 Task: Look for space in Uryupinsk, Russia from 5th September, 2023 to 13th September, 2023 for 6 adults in price range Rs.15000 to Rs.20000. Place can be entire place with 3 bedrooms having 3 beds and 3 bathrooms. Property type can be house, flat, guest house. Booking option can be shelf check-in. Required host language is English.
Action: Mouse moved to (397, 95)
Screenshot: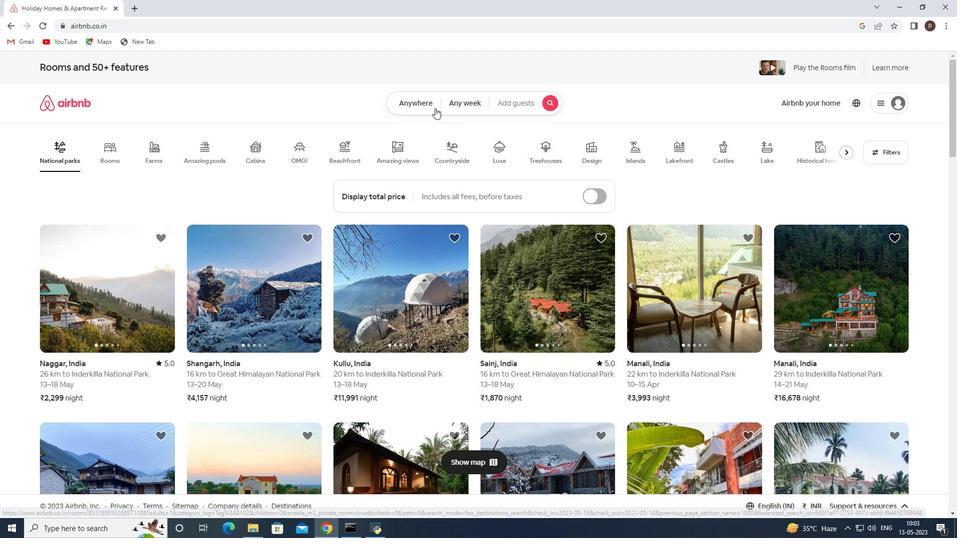 
Action: Mouse pressed left at (397, 95)
Screenshot: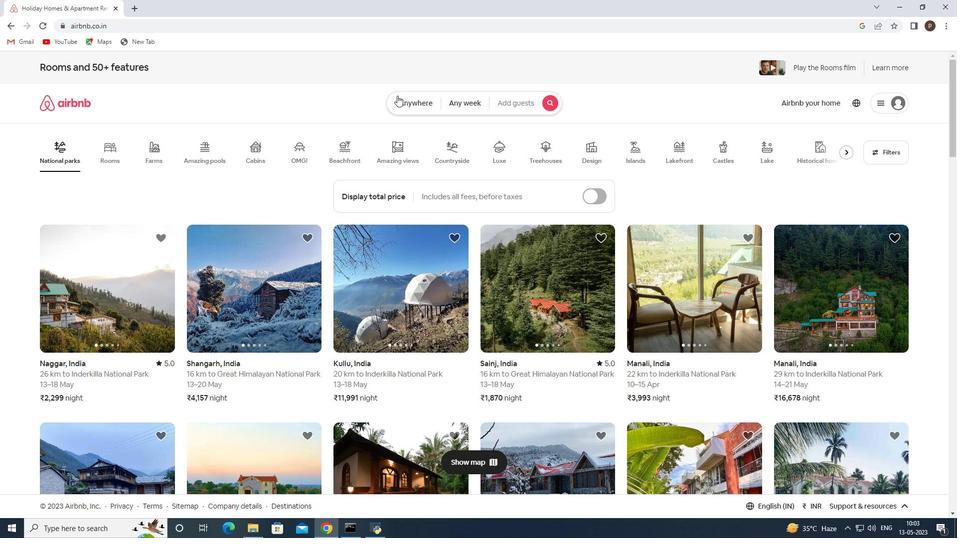 
Action: Mouse moved to (338, 143)
Screenshot: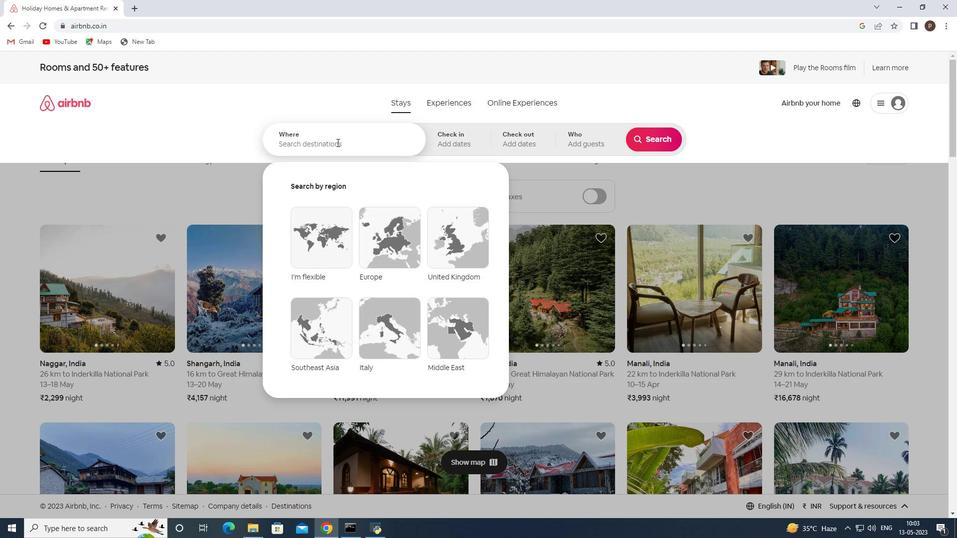 
Action: Mouse pressed left at (338, 143)
Screenshot: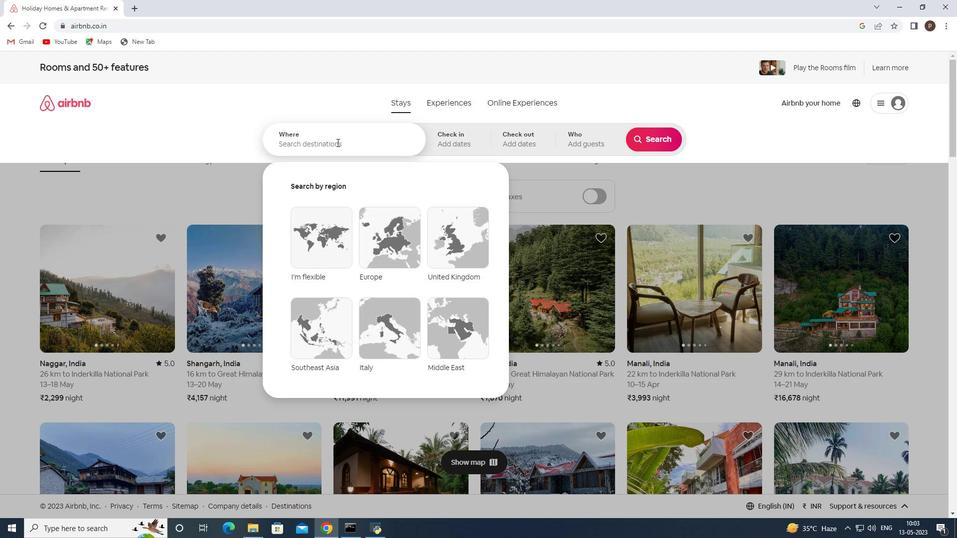 
Action: Mouse moved to (338, 143)
Screenshot: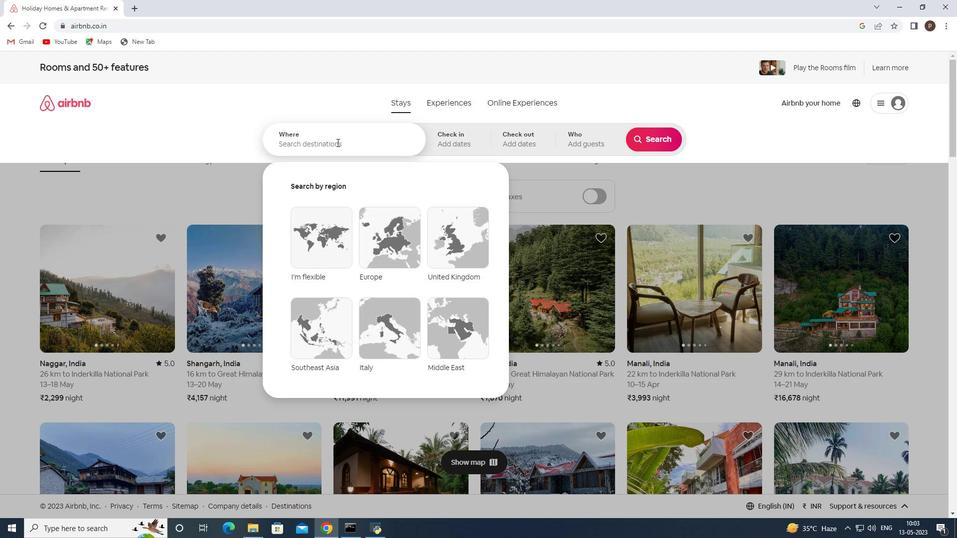 
Action: Key pressed <Key.caps_lock>U<Key.caps_lock>ryupinsk<Key.space><Key.backspace>,<Key.space><Key.caps_lock>R<Key.caps_lock>ussia<Key.enter>
Screenshot: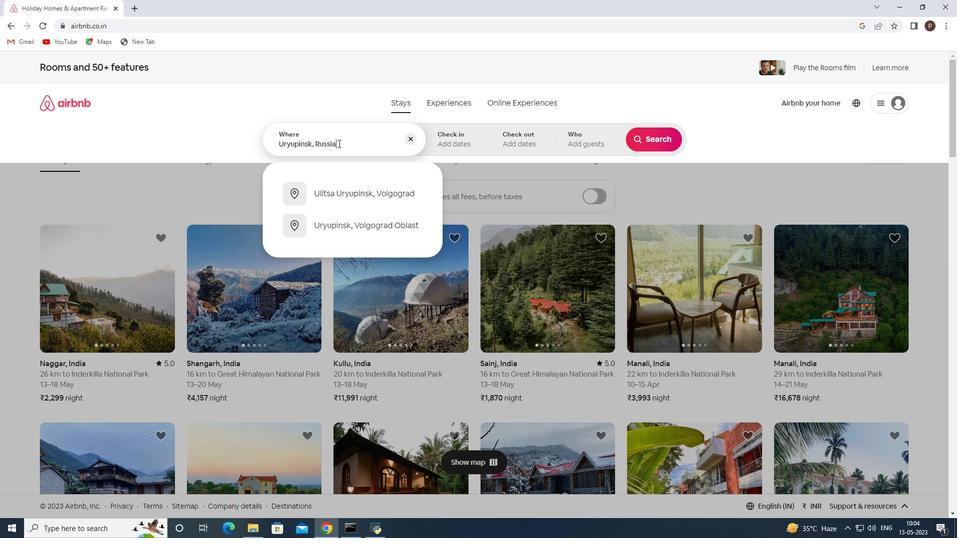 
Action: Mouse moved to (652, 210)
Screenshot: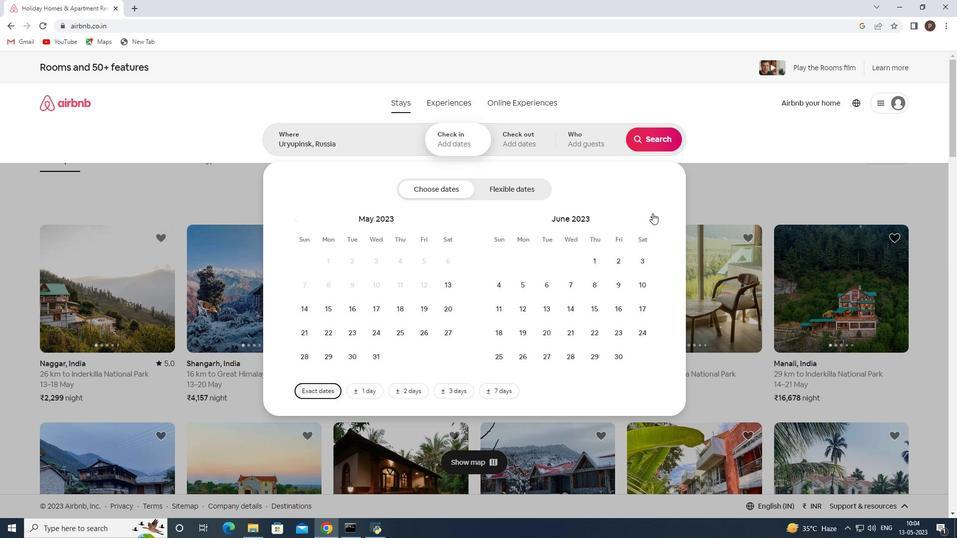 
Action: Mouse pressed left at (652, 210)
Screenshot: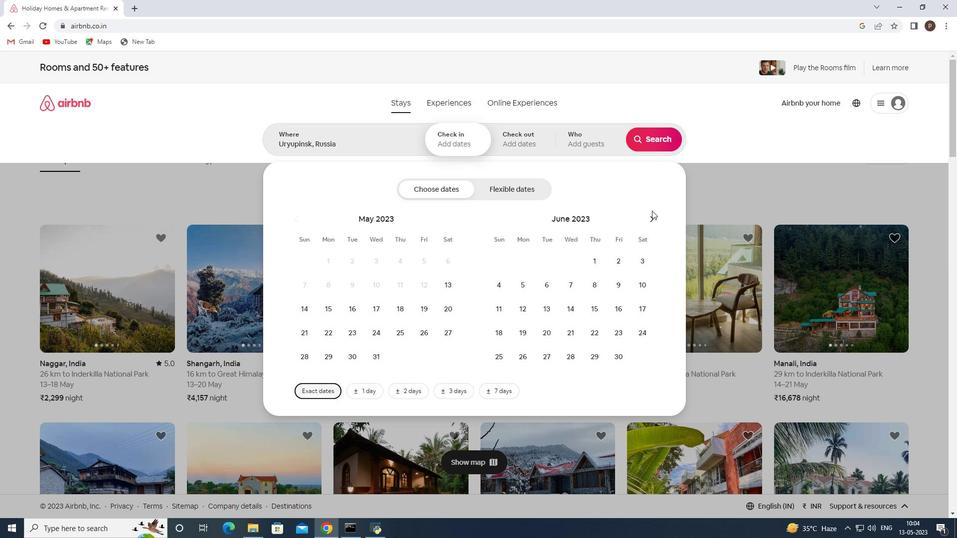 
Action: Mouse moved to (652, 217)
Screenshot: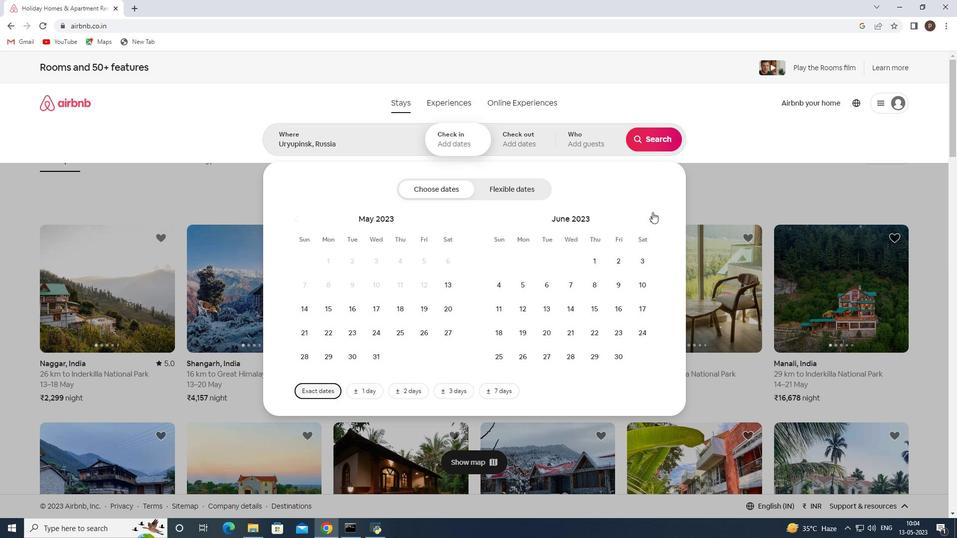
Action: Mouse pressed left at (652, 217)
Screenshot: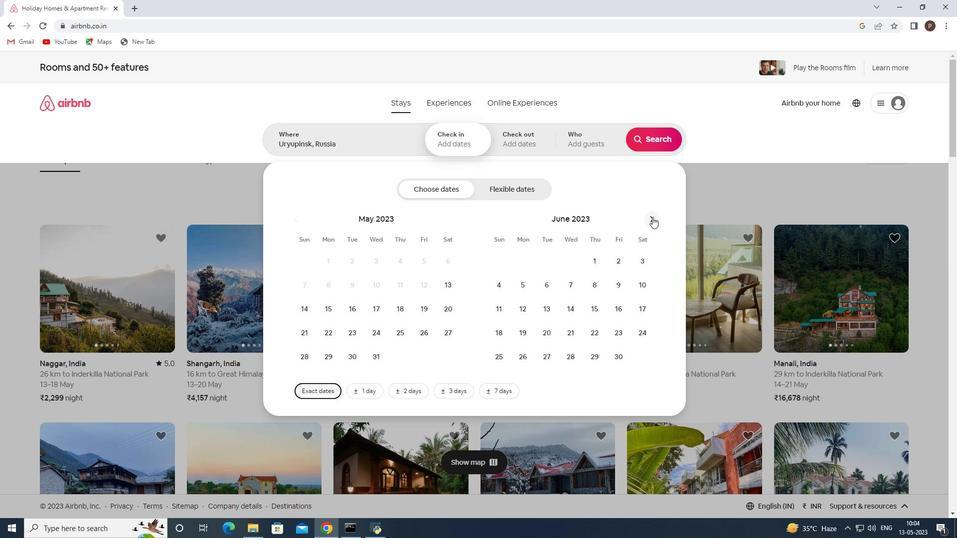 
Action: Mouse pressed left at (652, 217)
Screenshot: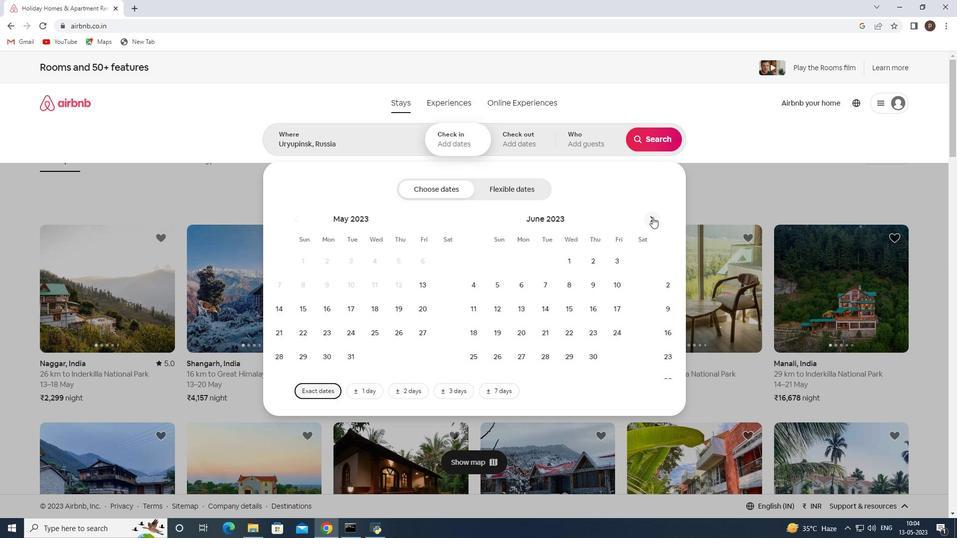 
Action: Mouse pressed left at (652, 217)
Screenshot: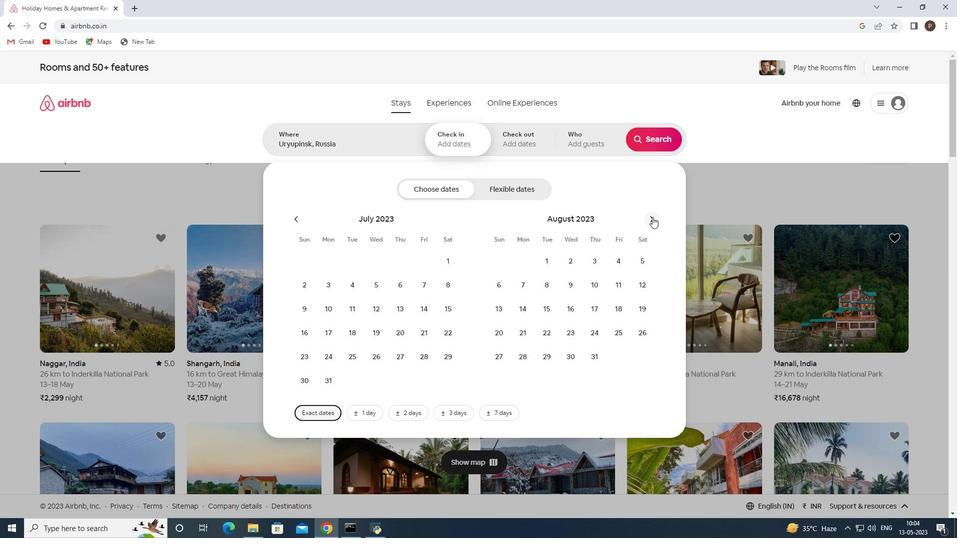 
Action: Mouse moved to (549, 284)
Screenshot: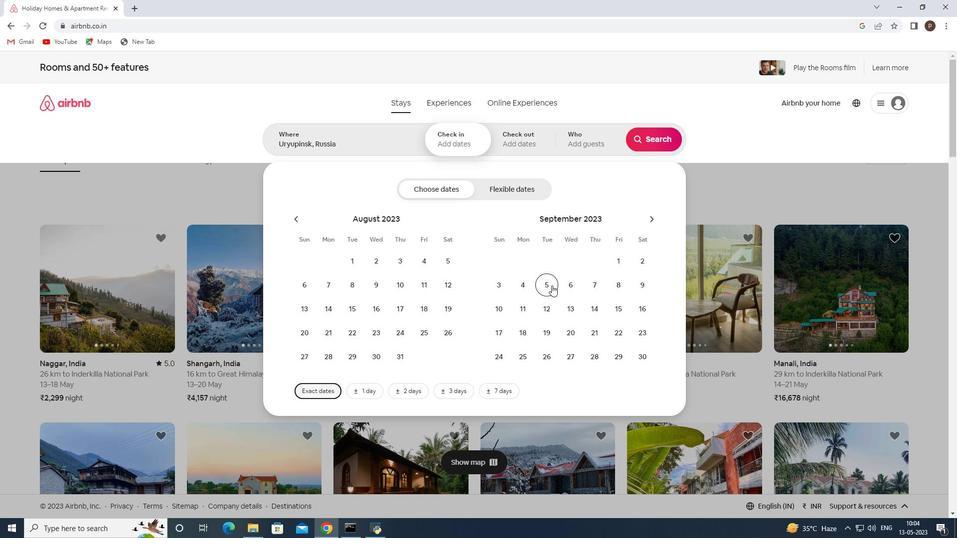 
Action: Mouse pressed left at (549, 284)
Screenshot: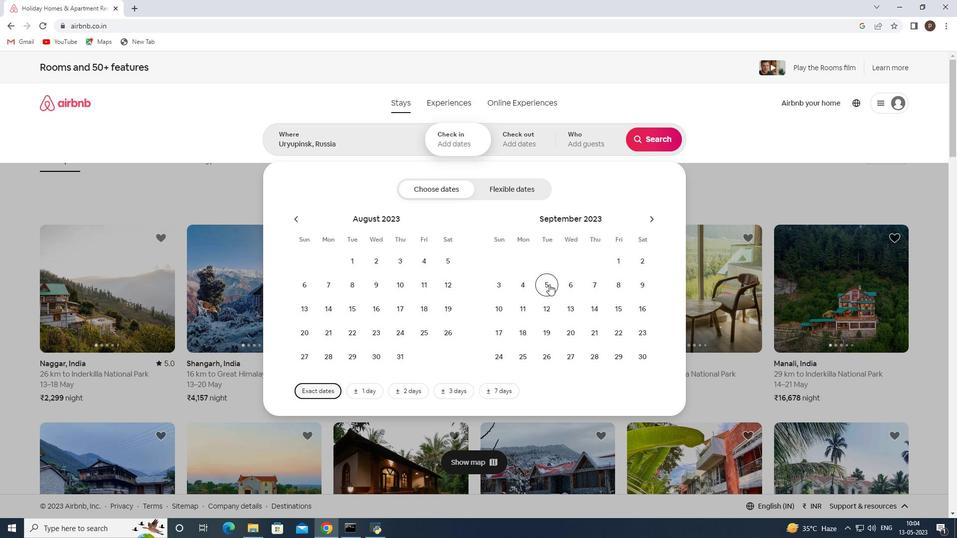 
Action: Mouse moved to (574, 306)
Screenshot: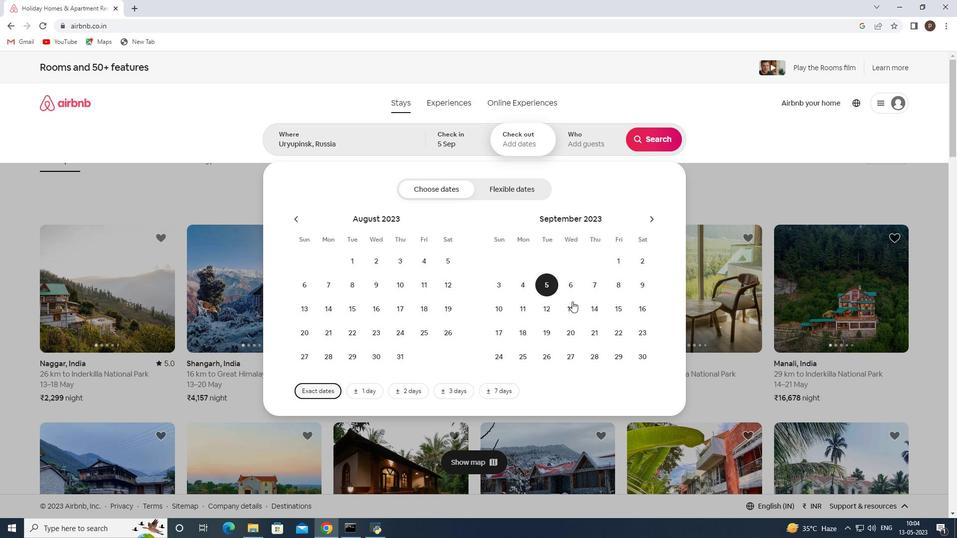 
Action: Mouse pressed left at (574, 306)
Screenshot: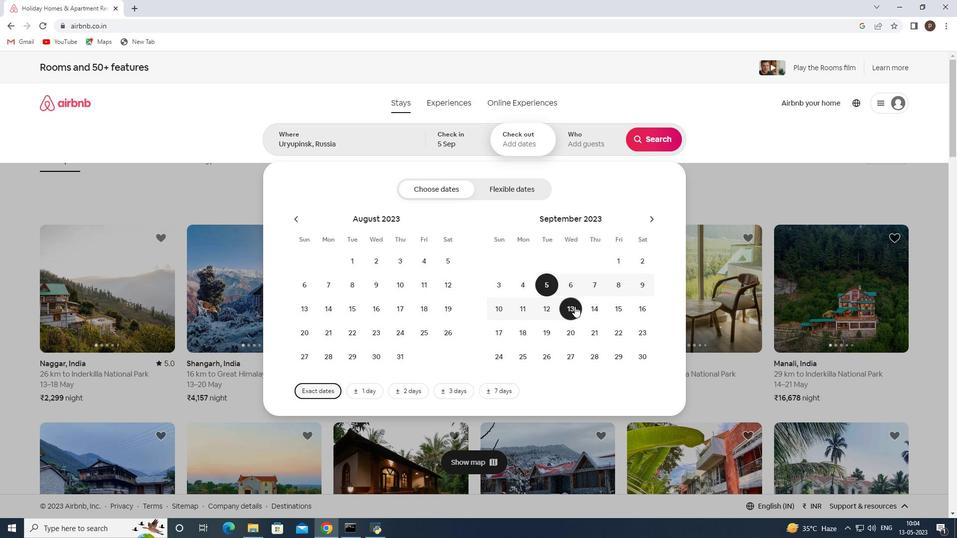 
Action: Mouse moved to (588, 142)
Screenshot: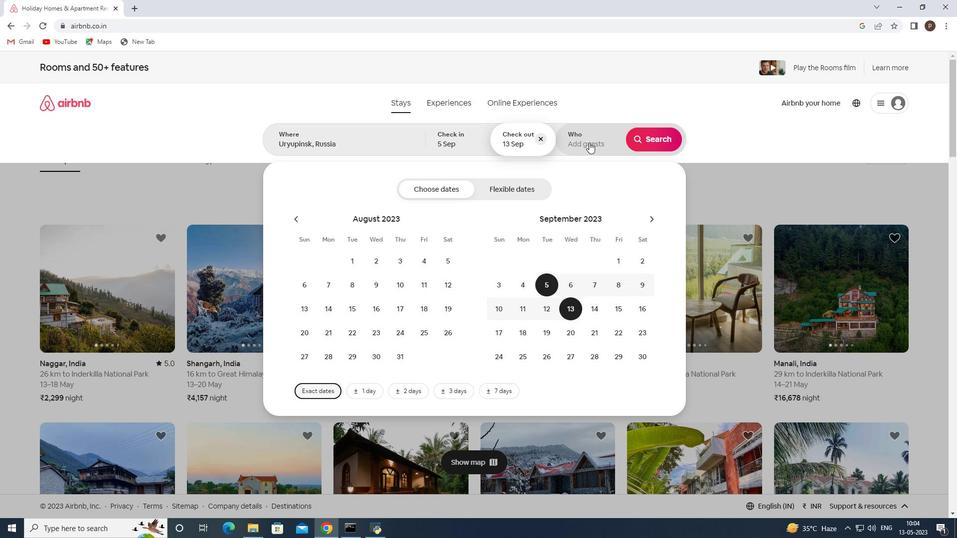 
Action: Mouse pressed left at (588, 142)
Screenshot: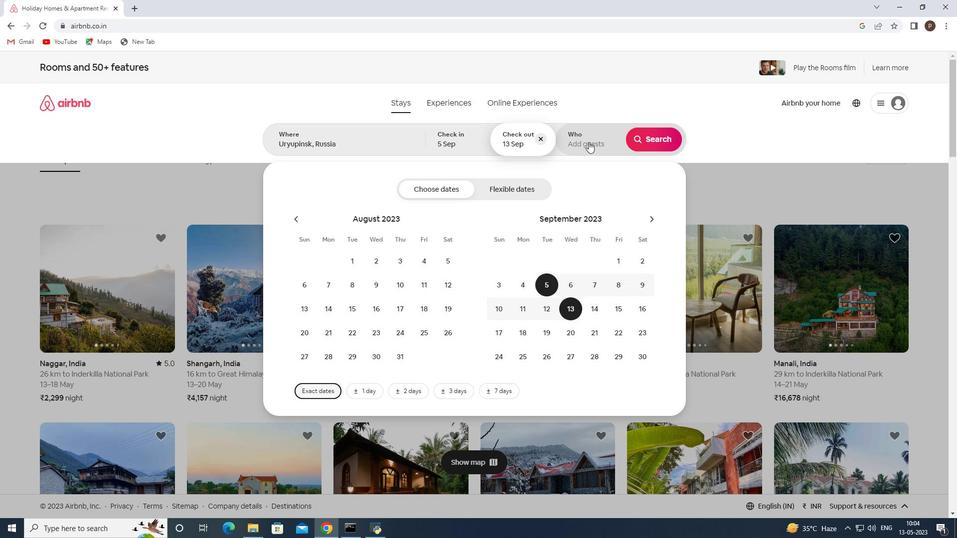 
Action: Mouse moved to (661, 193)
Screenshot: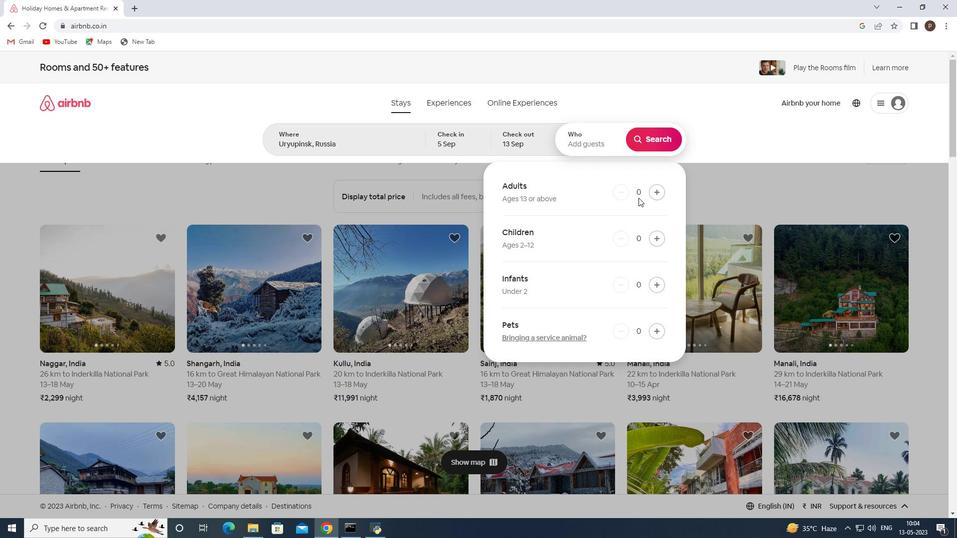 
Action: Mouse pressed left at (661, 193)
Screenshot: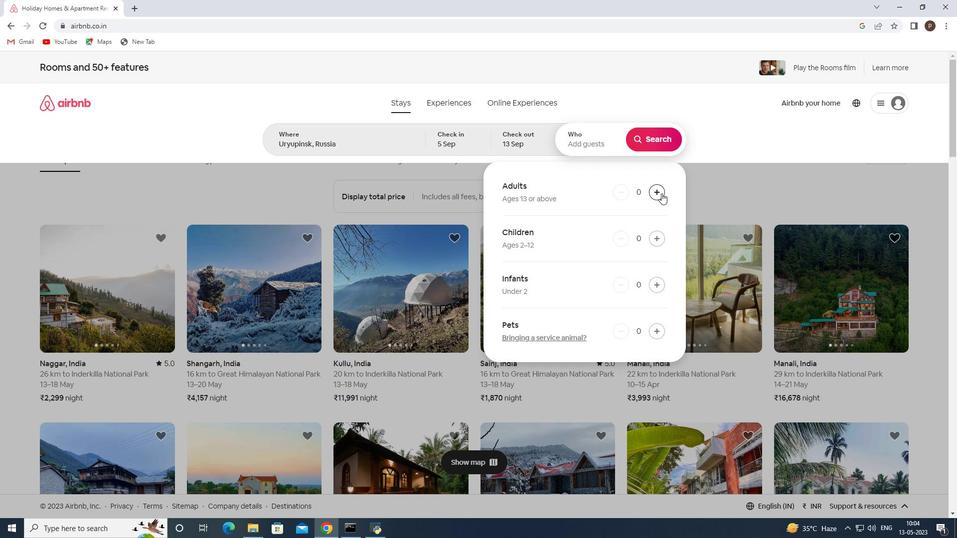 
Action: Mouse pressed left at (661, 193)
Screenshot: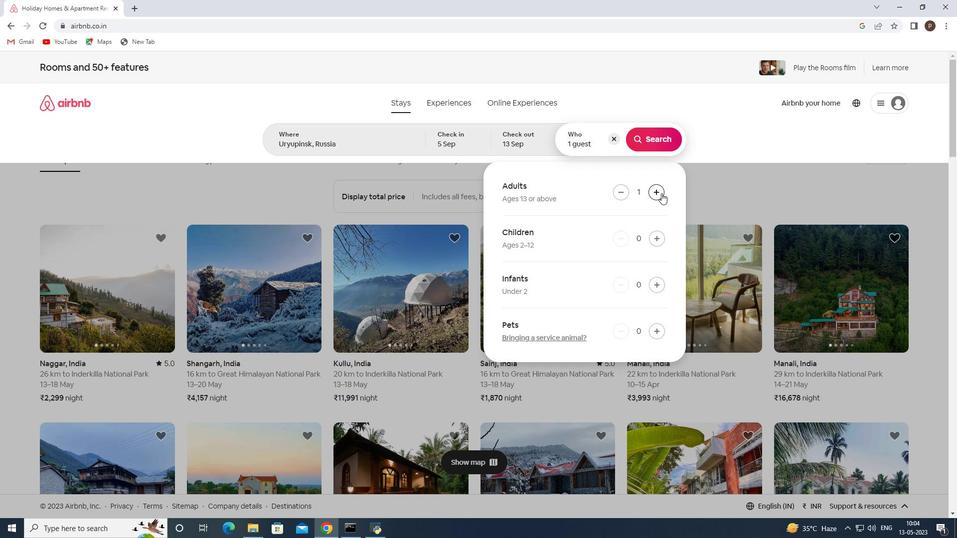 
Action: Mouse pressed left at (661, 193)
Screenshot: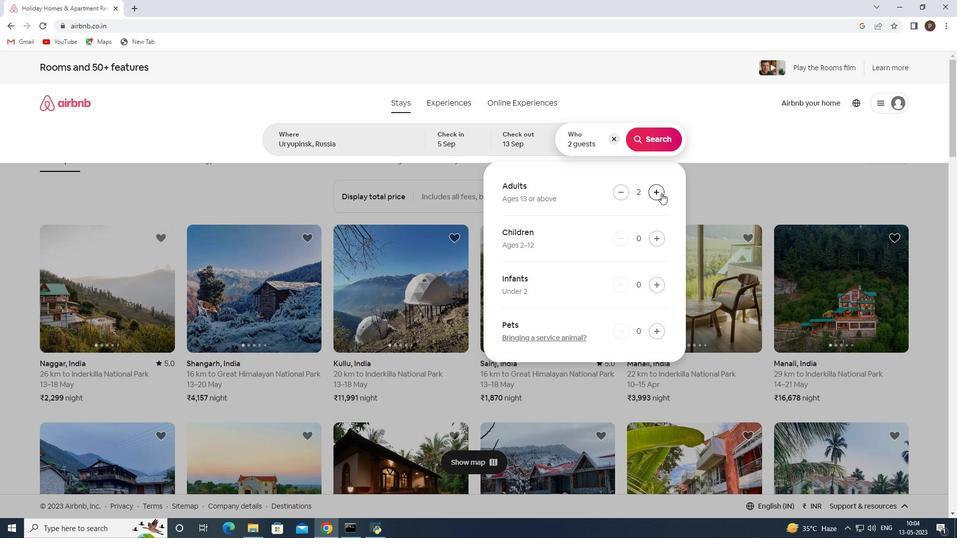 
Action: Mouse pressed left at (661, 193)
Screenshot: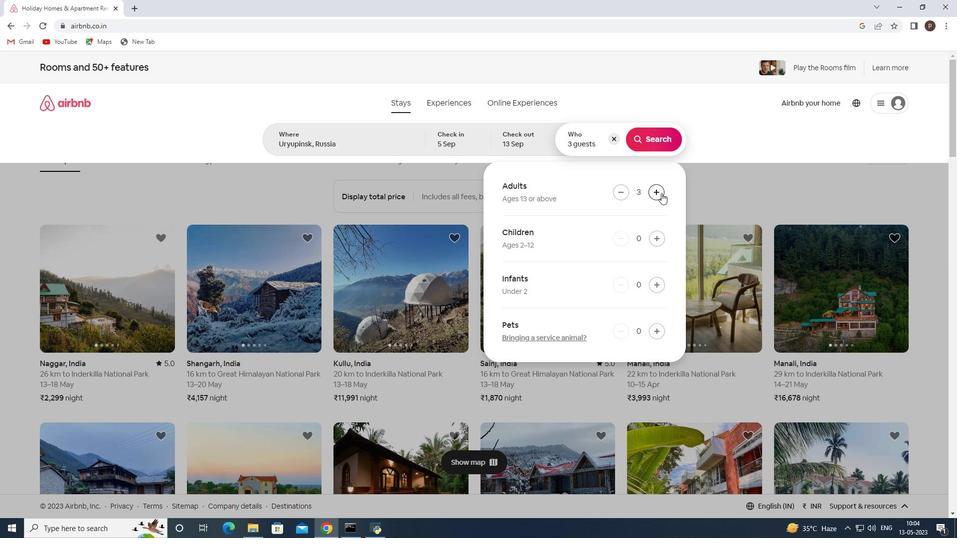
Action: Mouse pressed left at (661, 193)
Screenshot: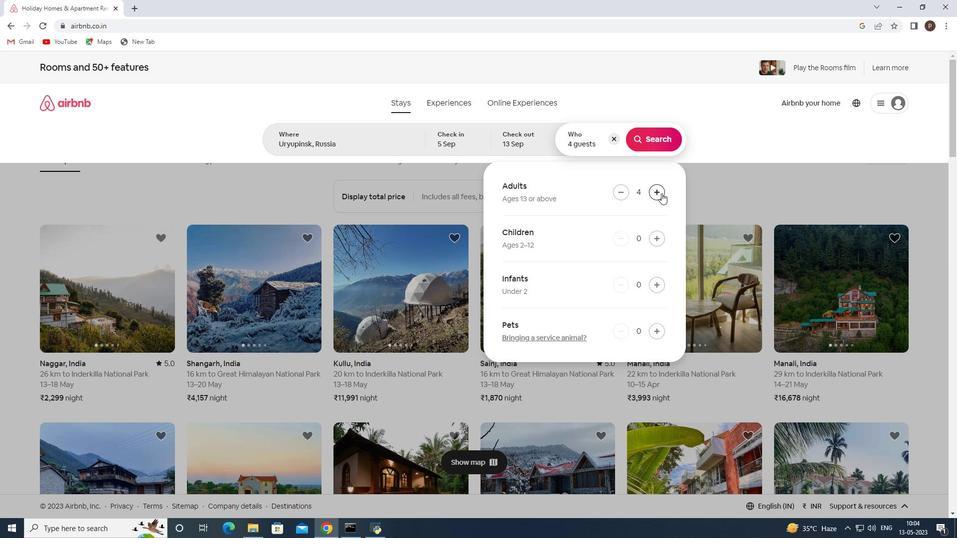 
Action: Mouse pressed left at (661, 193)
Screenshot: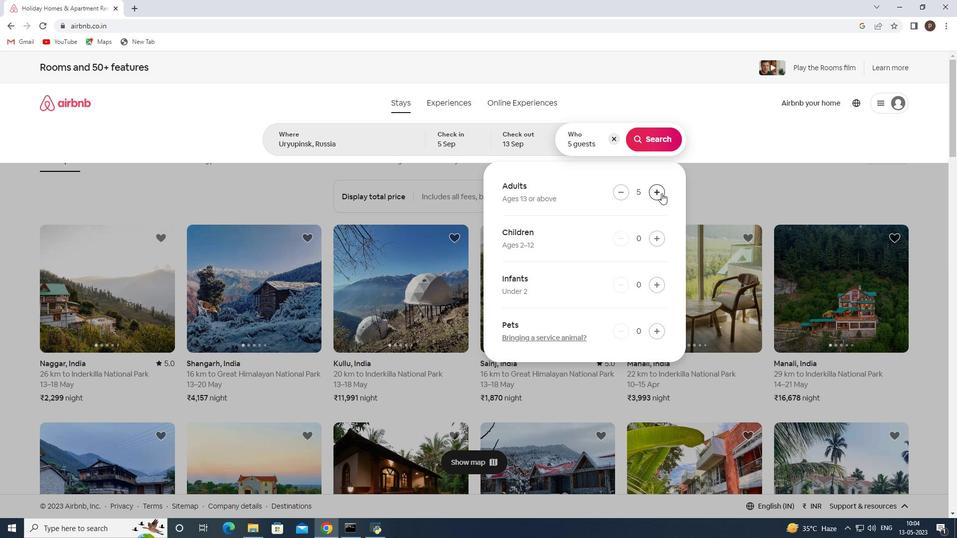 
Action: Mouse moved to (652, 136)
Screenshot: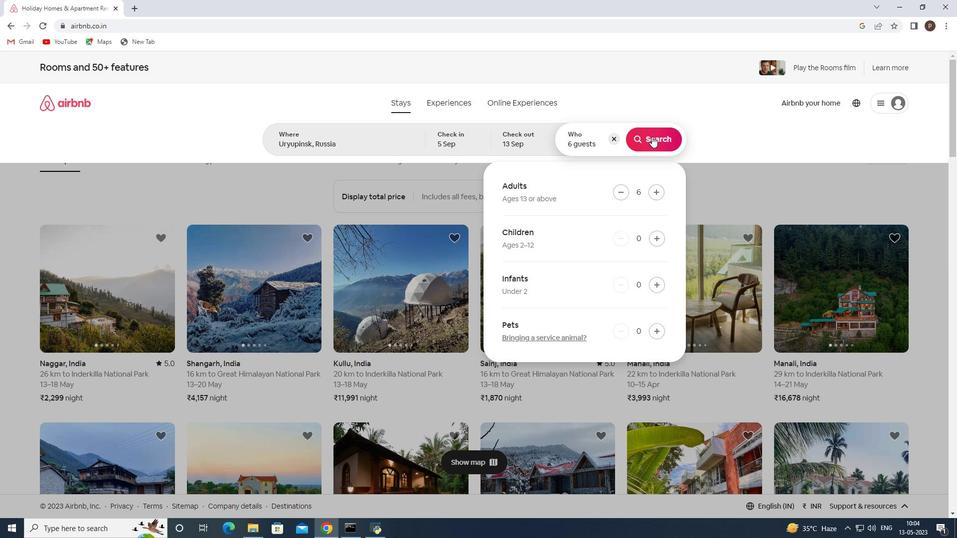 
Action: Mouse pressed left at (652, 136)
Screenshot: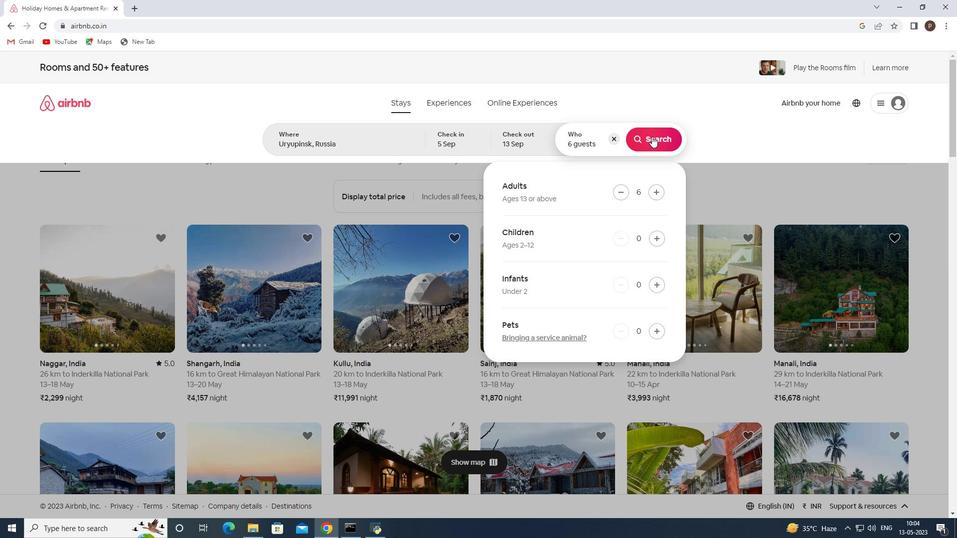 
Action: Mouse moved to (900, 115)
Screenshot: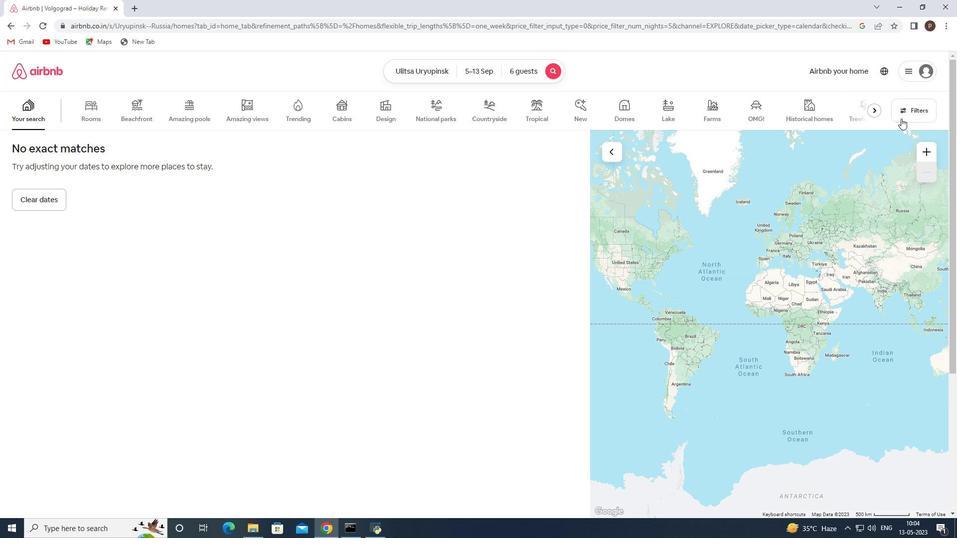 
Action: Mouse pressed left at (900, 115)
Screenshot: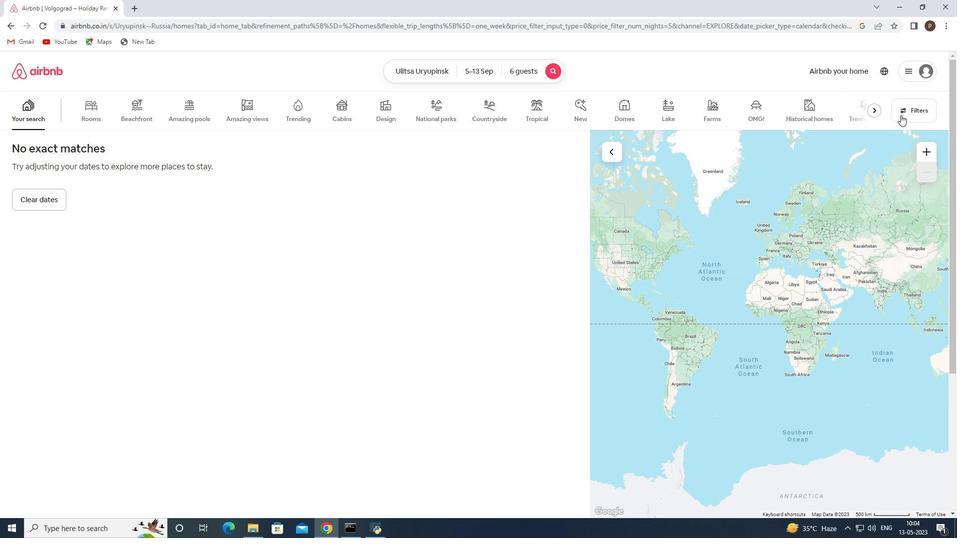
Action: Mouse moved to (335, 355)
Screenshot: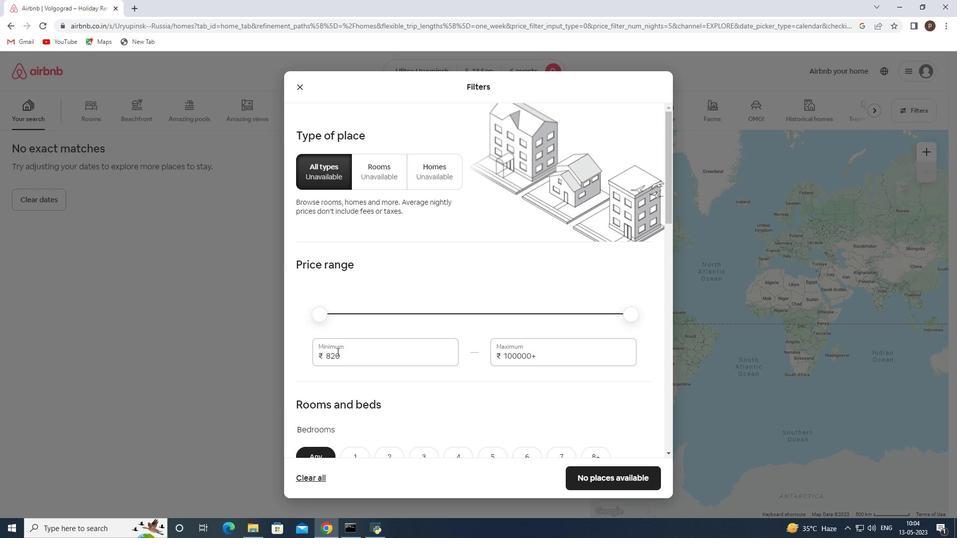 
Action: Mouse pressed left at (335, 355)
Screenshot: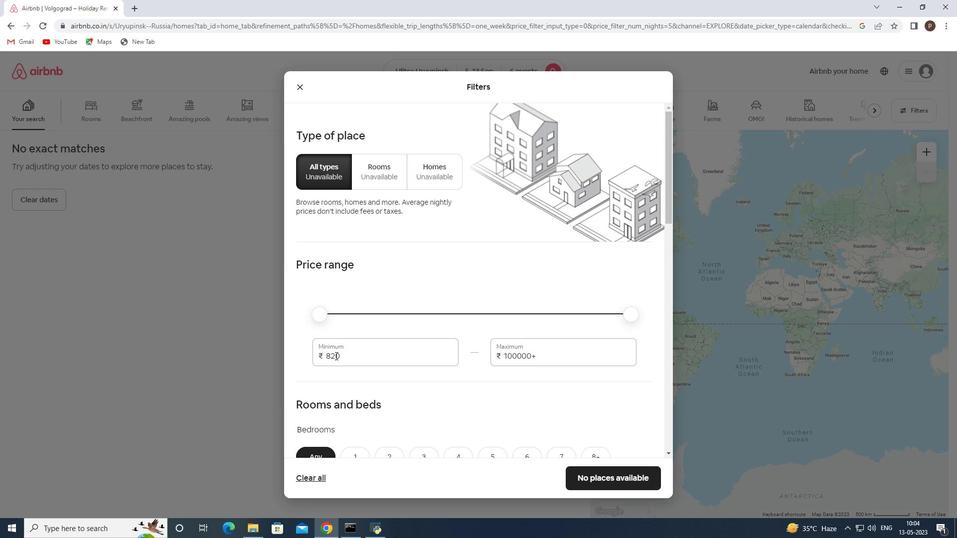 
Action: Mouse pressed left at (335, 355)
Screenshot: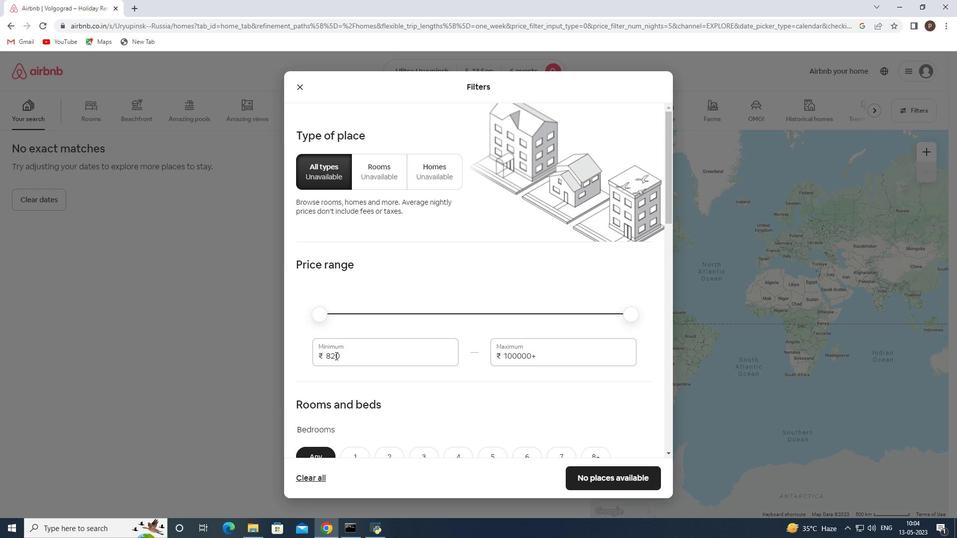 
Action: Key pressed 15000<Key.tab>20000
Screenshot: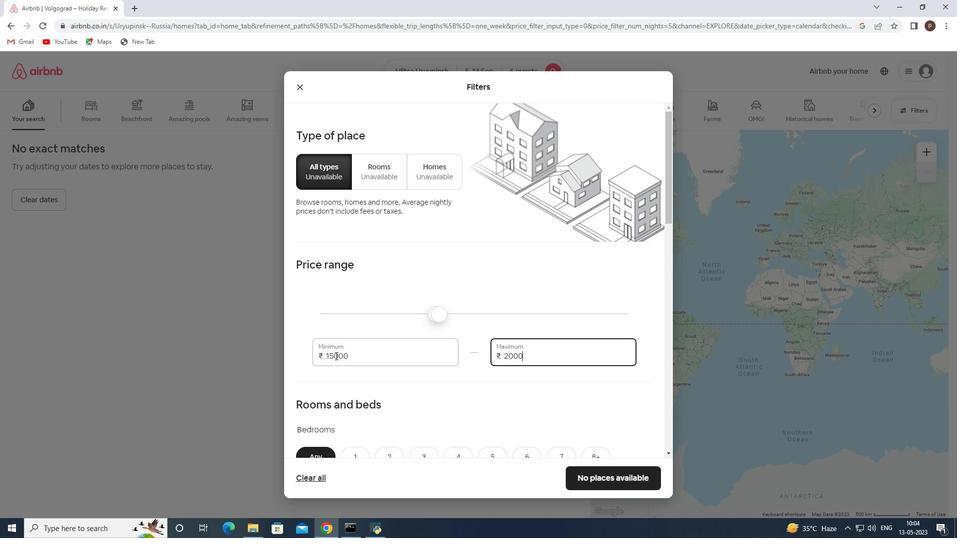 
Action: Mouse moved to (343, 389)
Screenshot: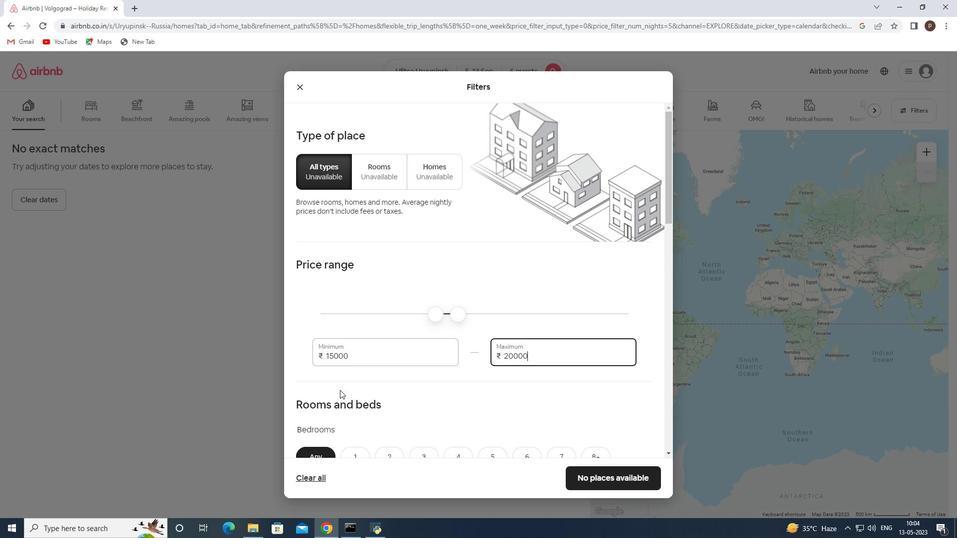 
Action: Mouse scrolled (343, 389) with delta (0, 0)
Screenshot: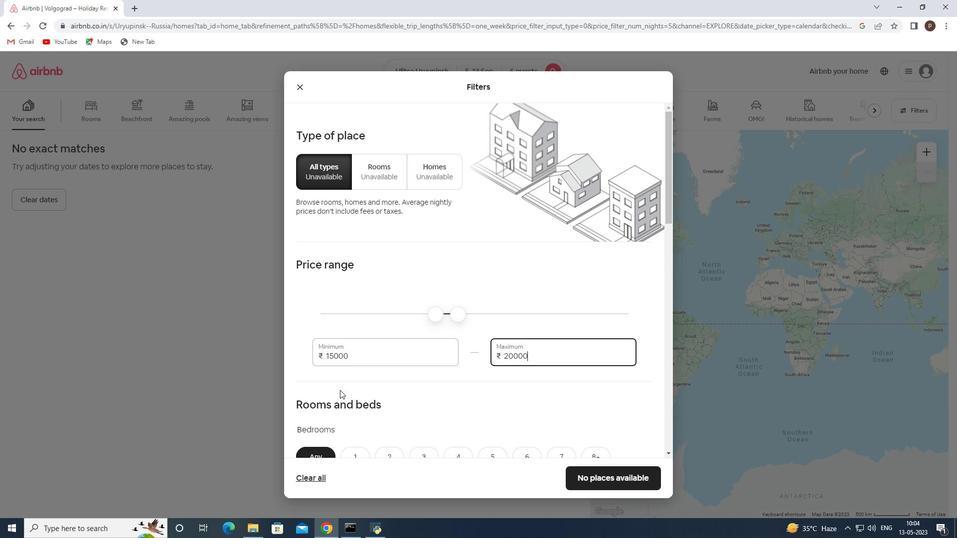
Action: Mouse scrolled (343, 389) with delta (0, 0)
Screenshot: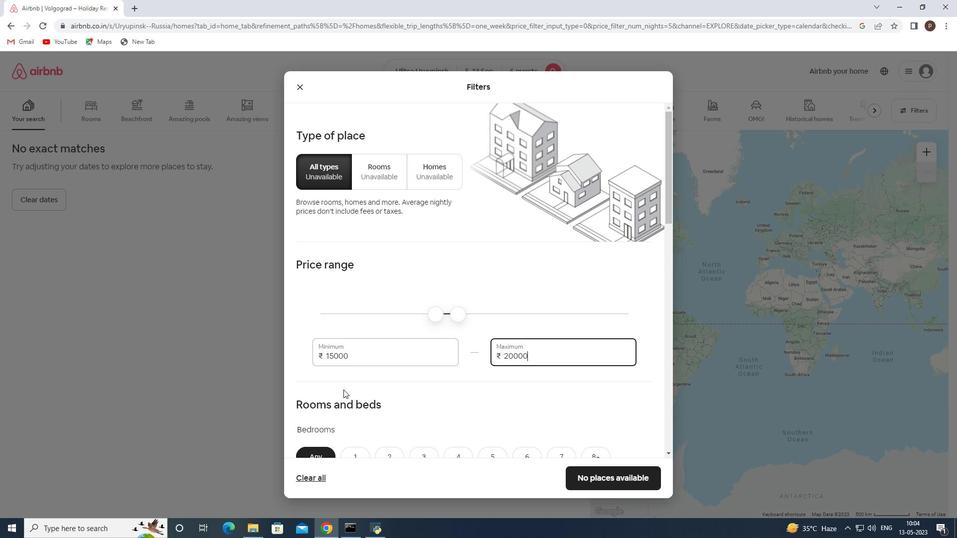
Action: Mouse moved to (369, 377)
Screenshot: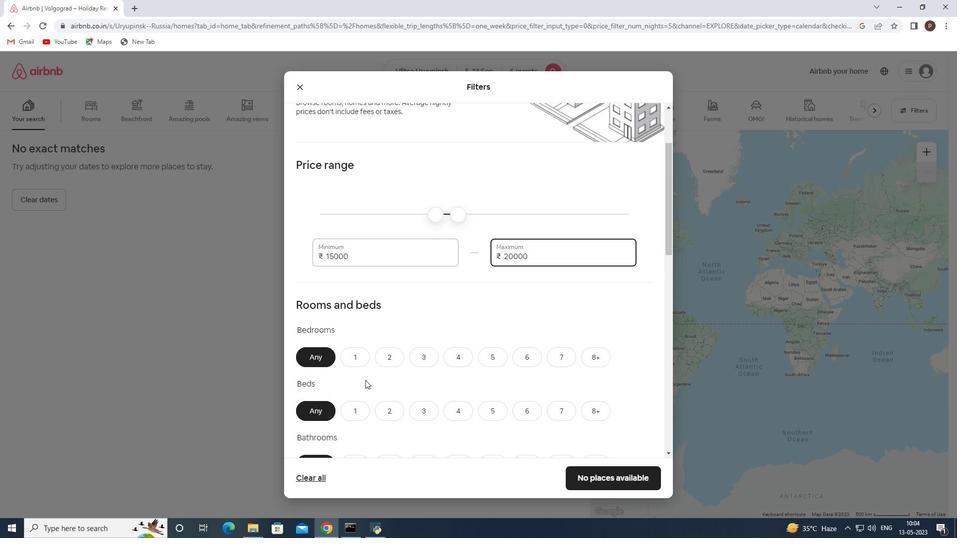 
Action: Mouse scrolled (369, 377) with delta (0, 0)
Screenshot: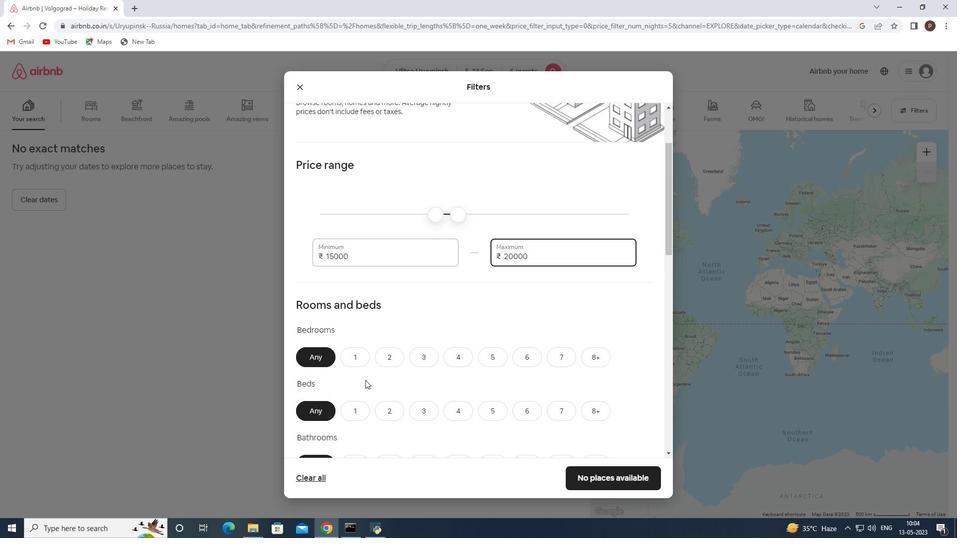 
Action: Mouse moved to (431, 300)
Screenshot: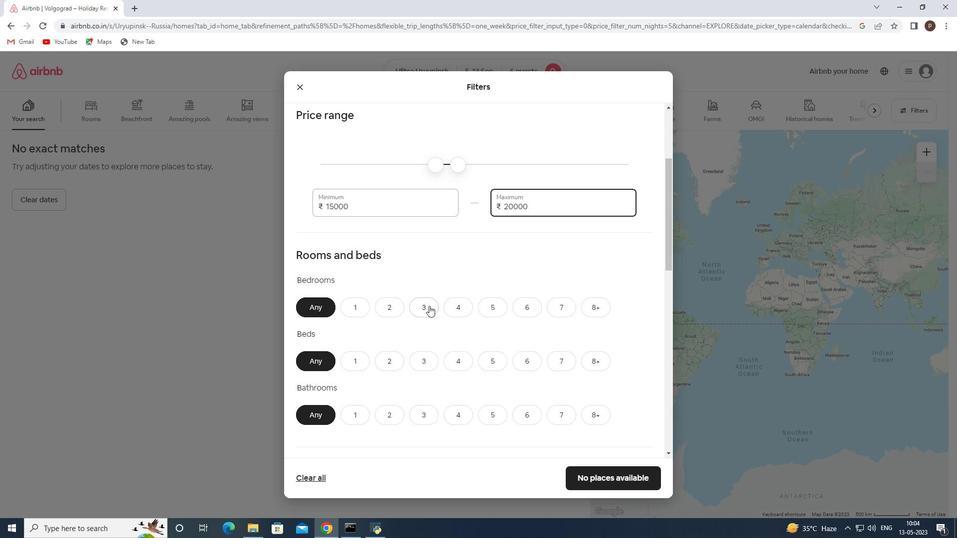 
Action: Mouse pressed left at (431, 300)
Screenshot: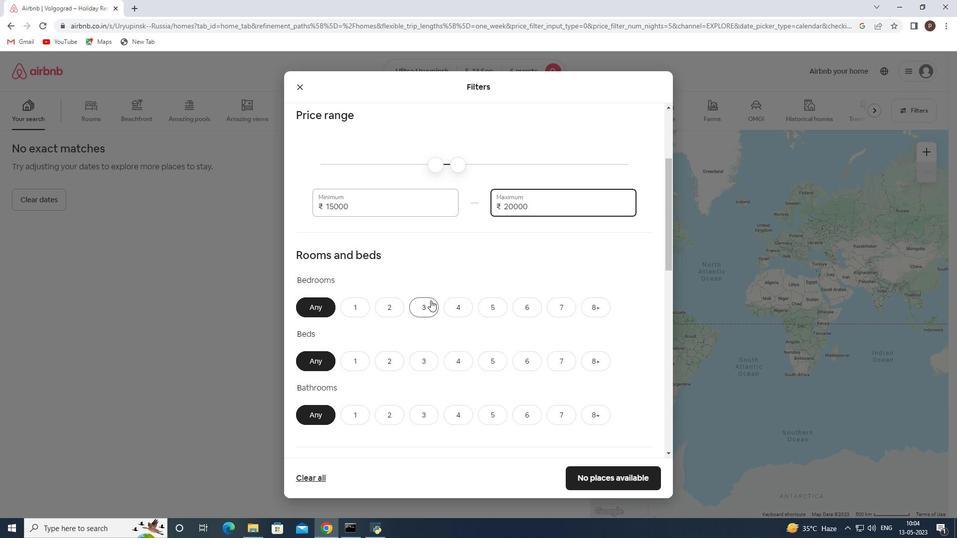 
Action: Mouse moved to (423, 355)
Screenshot: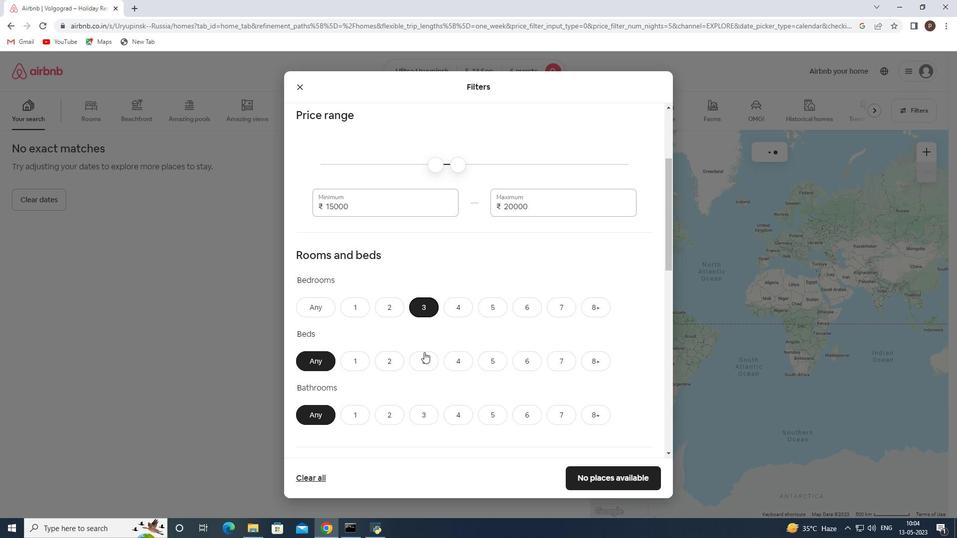 
Action: Mouse pressed left at (423, 355)
Screenshot: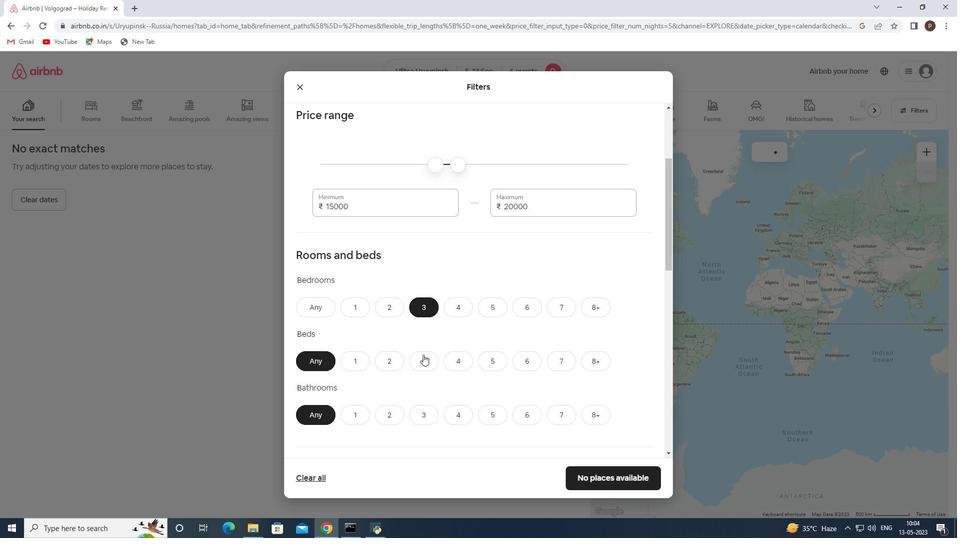
Action: Mouse moved to (422, 410)
Screenshot: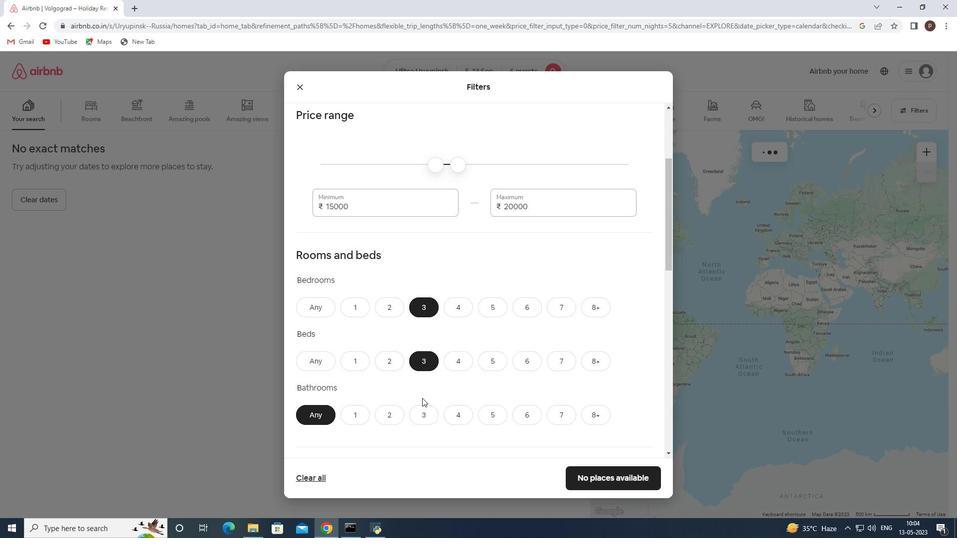 
Action: Mouse pressed left at (422, 410)
Screenshot: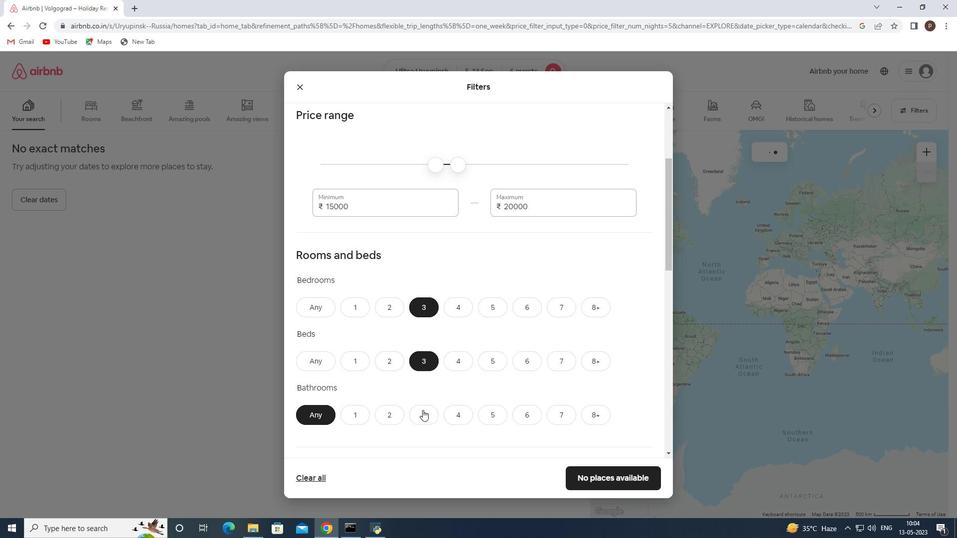 
Action: Mouse scrolled (422, 409) with delta (0, 0)
Screenshot: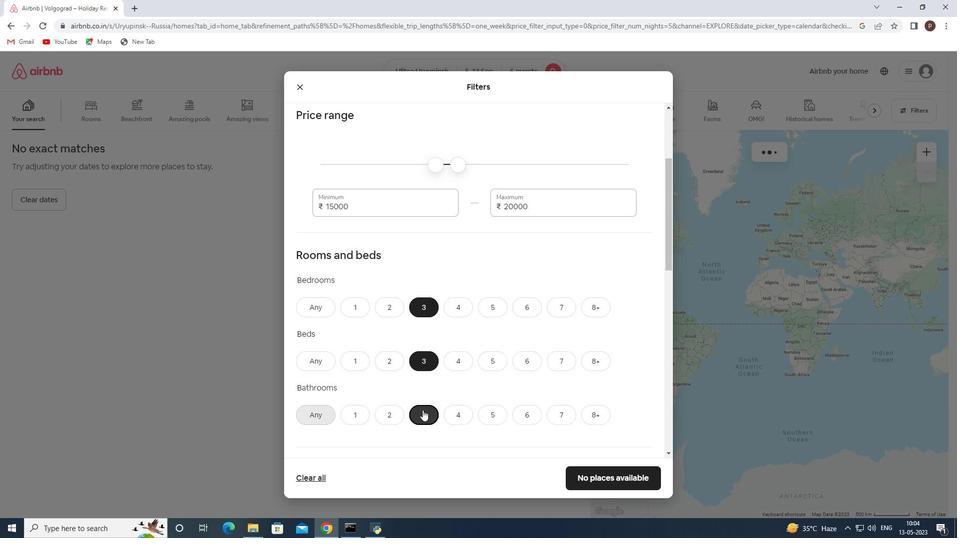 
Action: Mouse scrolled (422, 409) with delta (0, 0)
Screenshot: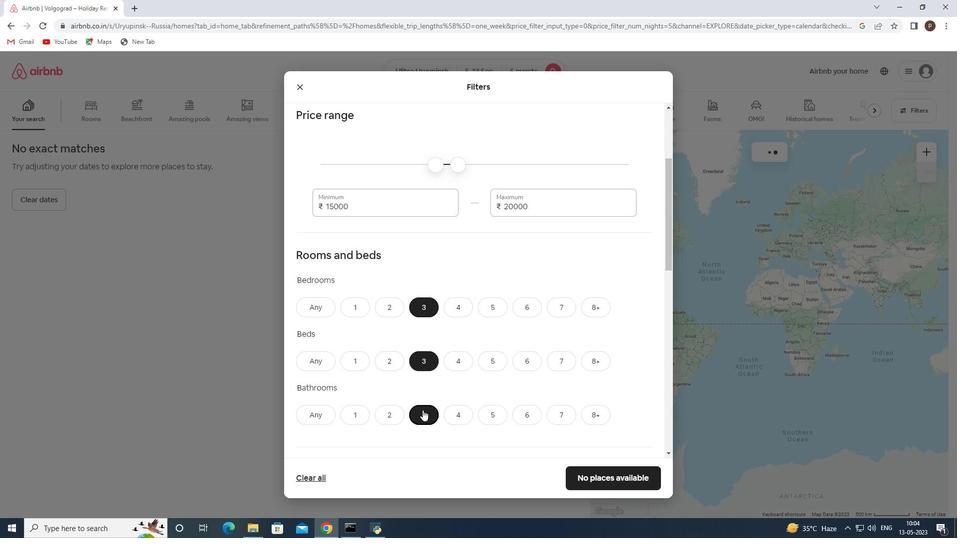 
Action: Mouse moved to (421, 374)
Screenshot: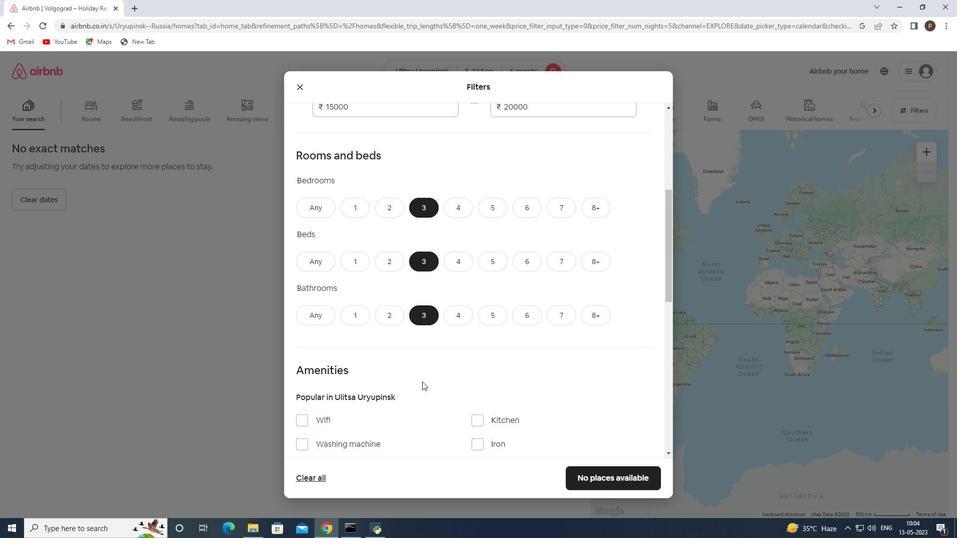 
Action: Mouse scrolled (421, 374) with delta (0, 0)
Screenshot: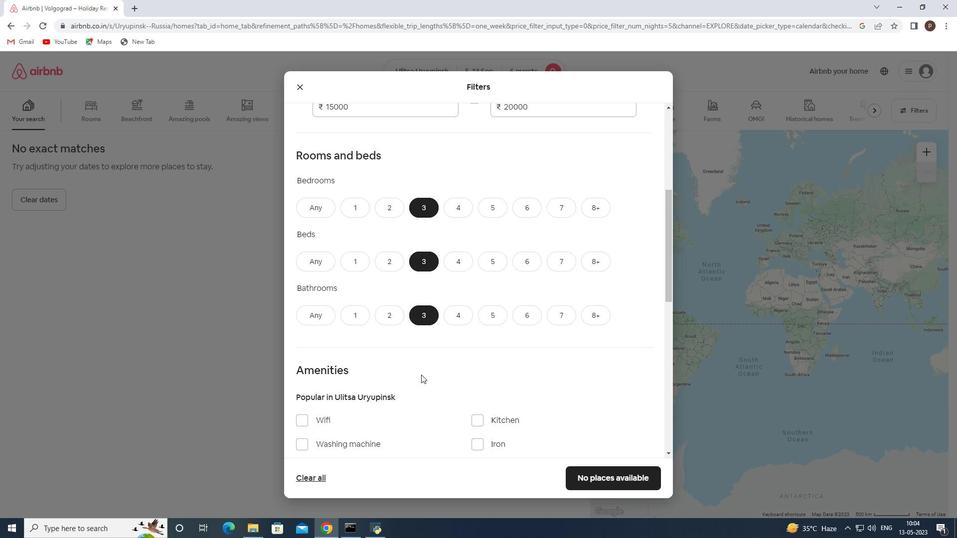 
Action: Mouse scrolled (421, 374) with delta (0, 0)
Screenshot: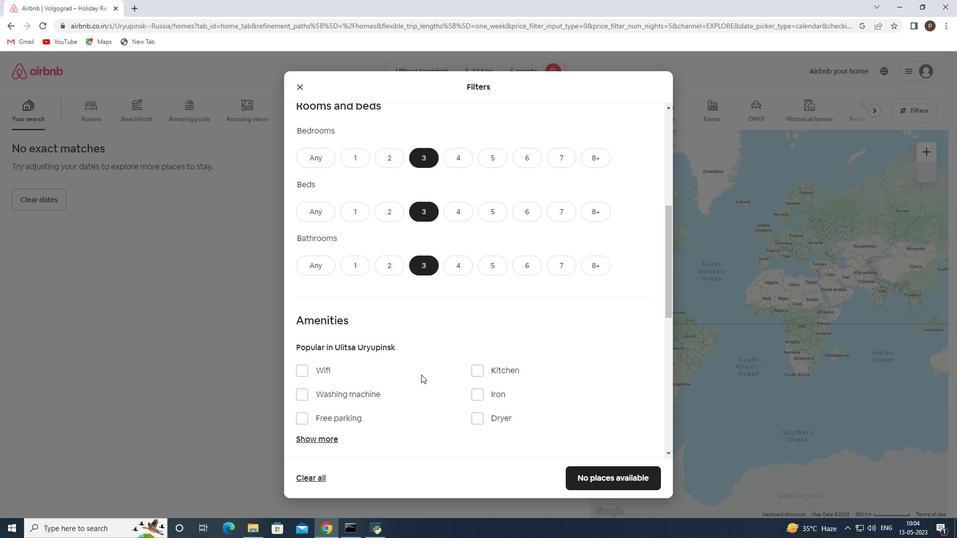 
Action: Mouse scrolled (421, 374) with delta (0, 0)
Screenshot: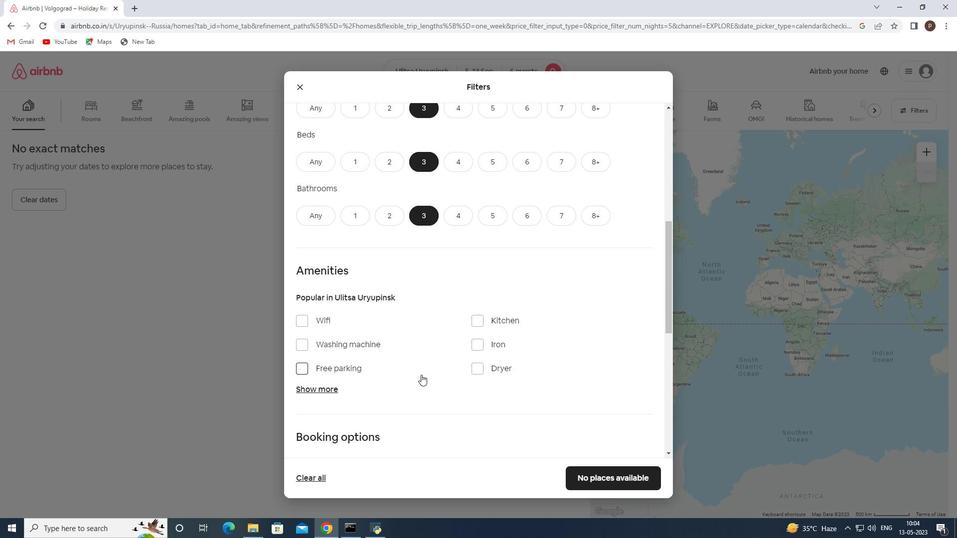 
Action: Mouse scrolled (421, 374) with delta (0, 0)
Screenshot: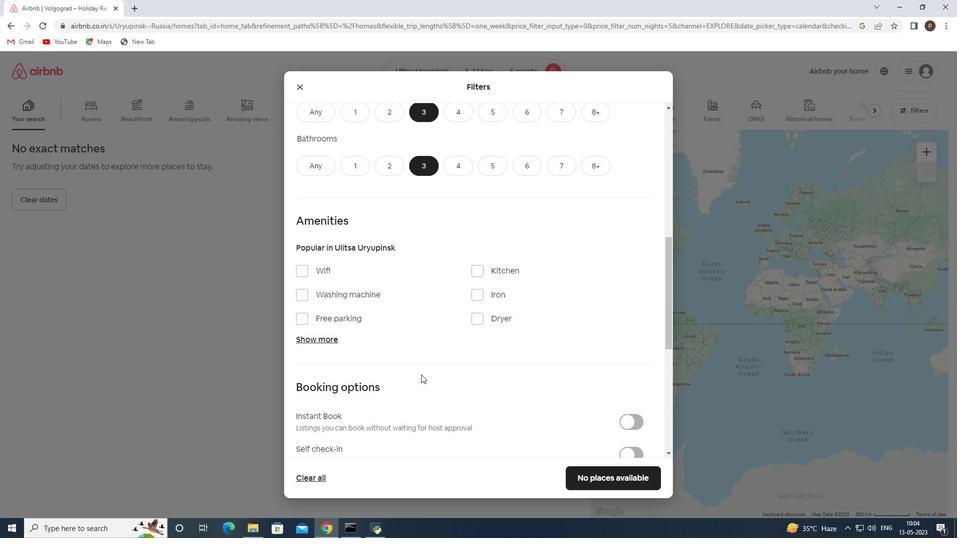 
Action: Mouse moved to (431, 367)
Screenshot: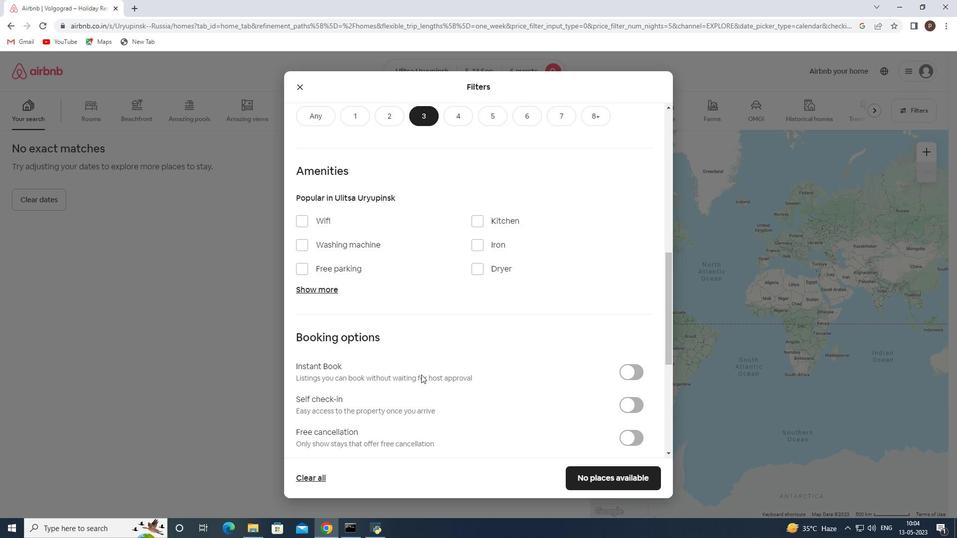
Action: Mouse scrolled (431, 367) with delta (0, 0)
Screenshot: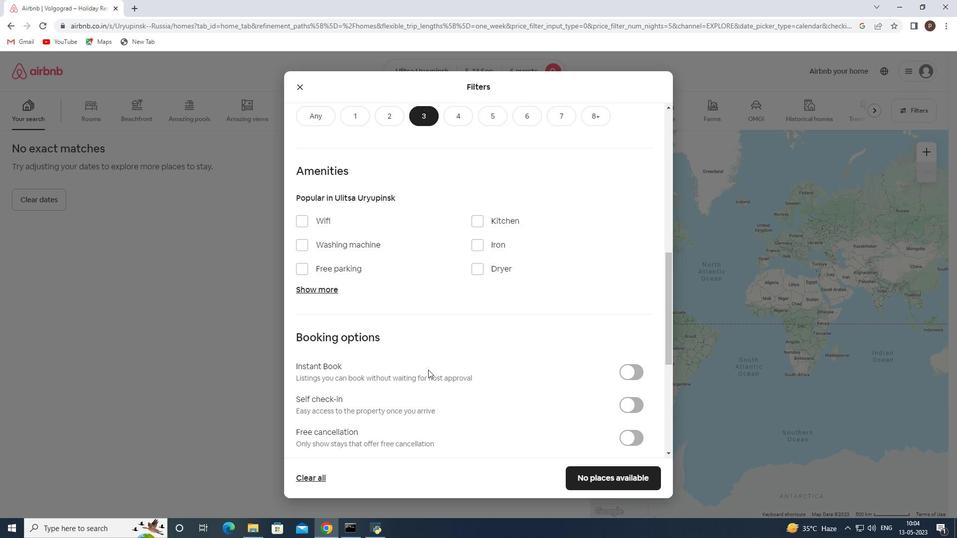 
Action: Mouse scrolled (431, 367) with delta (0, 0)
Screenshot: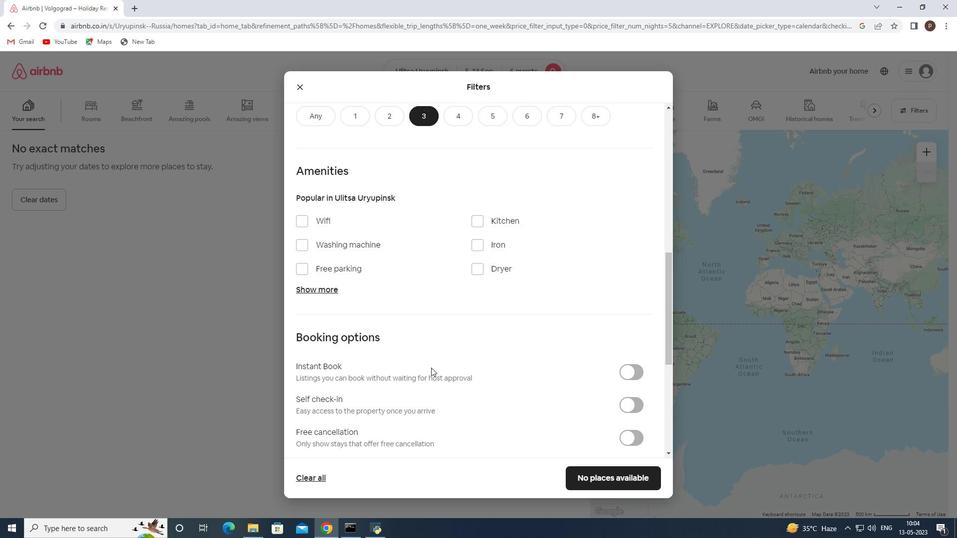 
Action: Mouse moved to (634, 304)
Screenshot: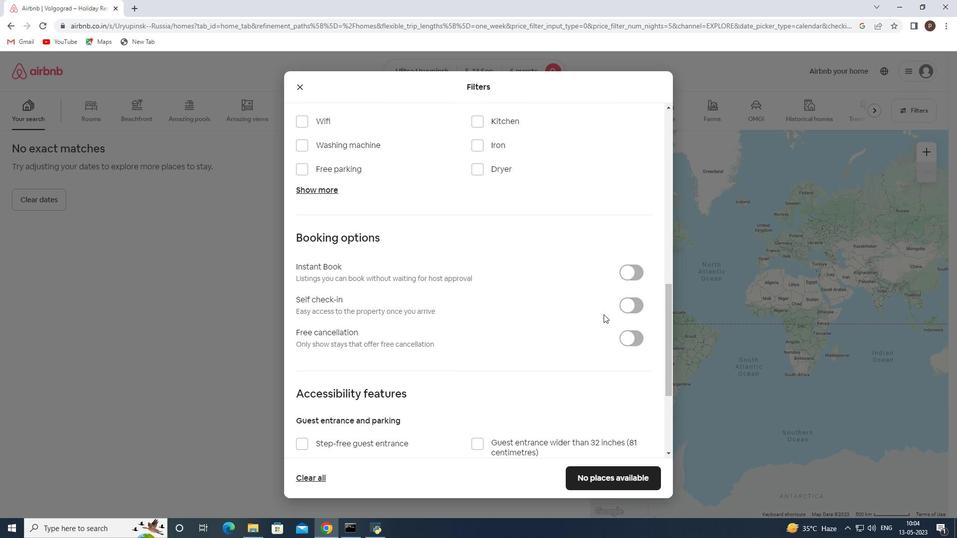 
Action: Mouse pressed left at (634, 304)
Screenshot: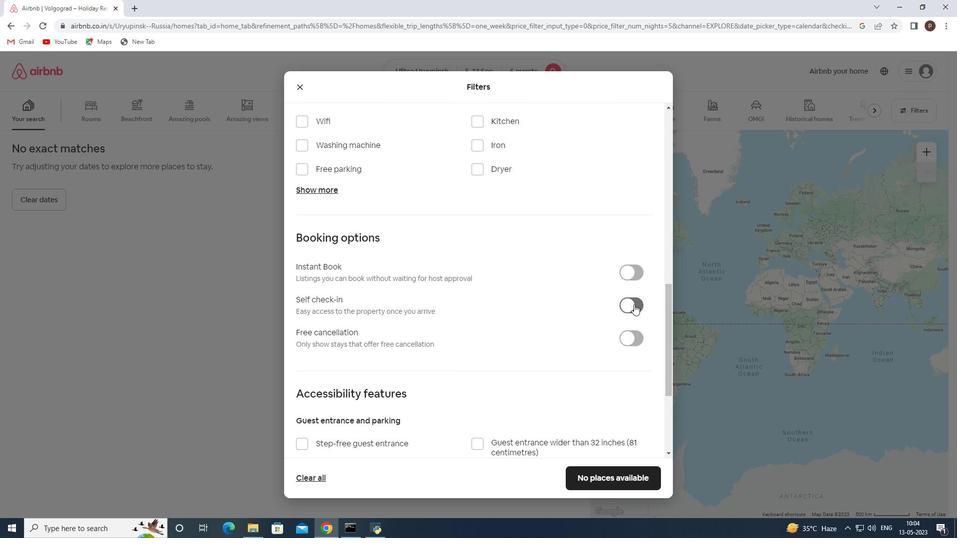 
Action: Mouse moved to (518, 323)
Screenshot: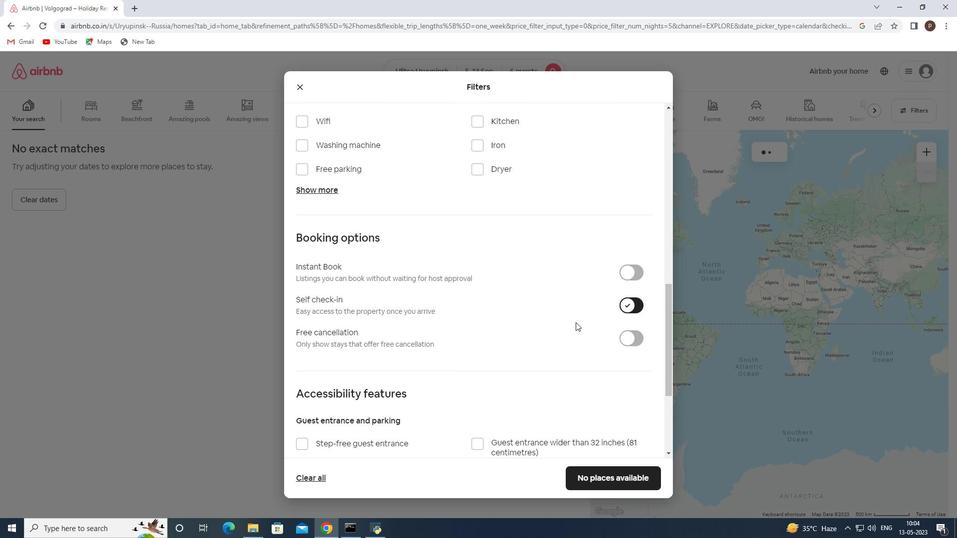 
Action: Mouse scrolled (518, 323) with delta (0, 0)
Screenshot: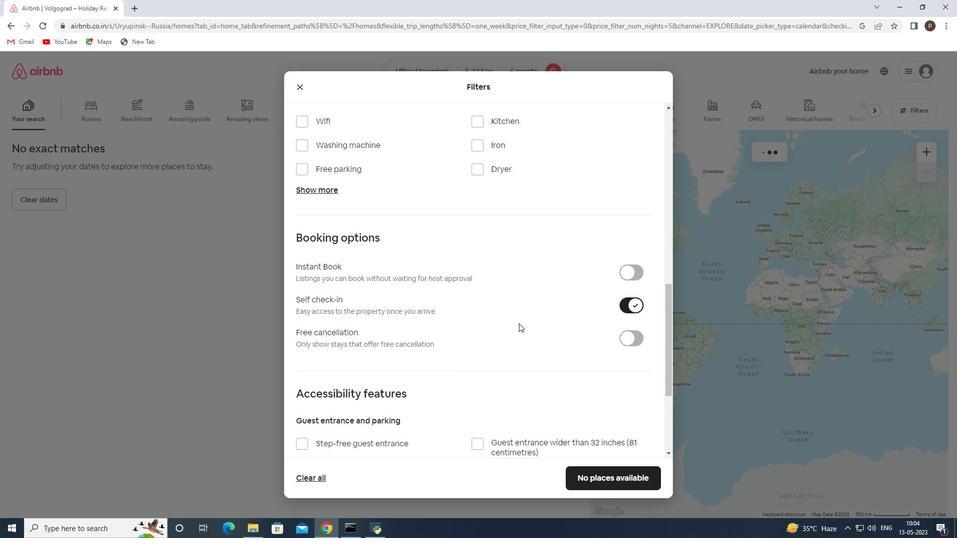 
Action: Mouse scrolled (518, 323) with delta (0, 0)
Screenshot: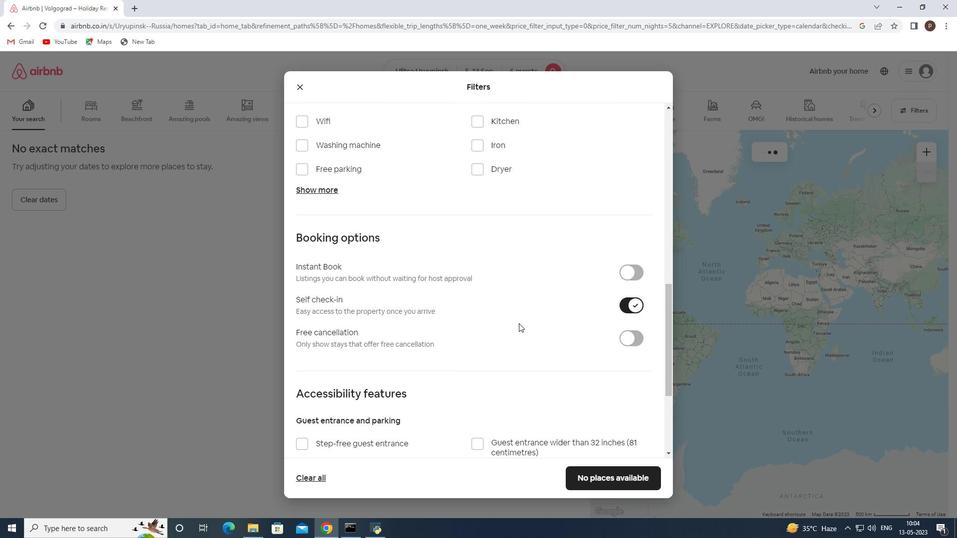 
Action: Mouse moved to (466, 307)
Screenshot: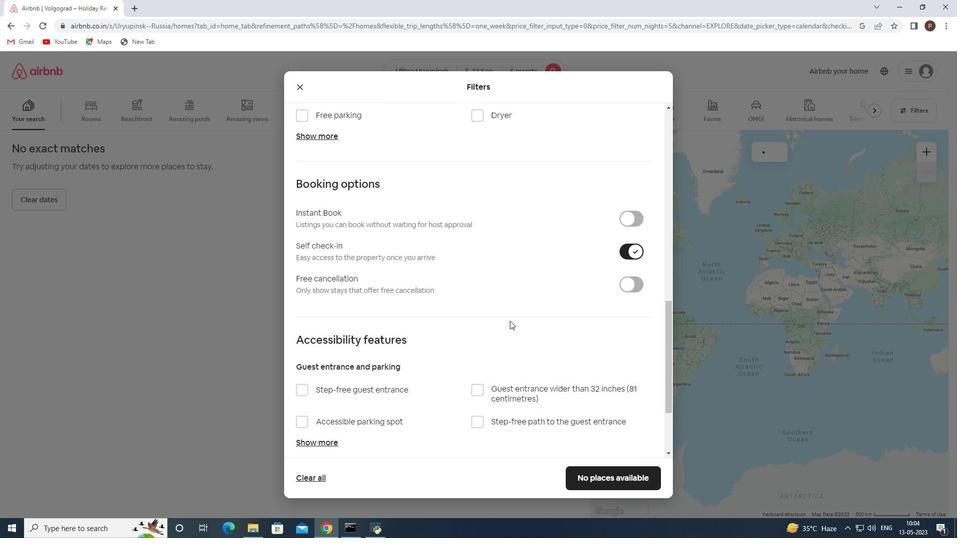 
Action: Mouse scrolled (466, 306) with delta (0, 0)
Screenshot: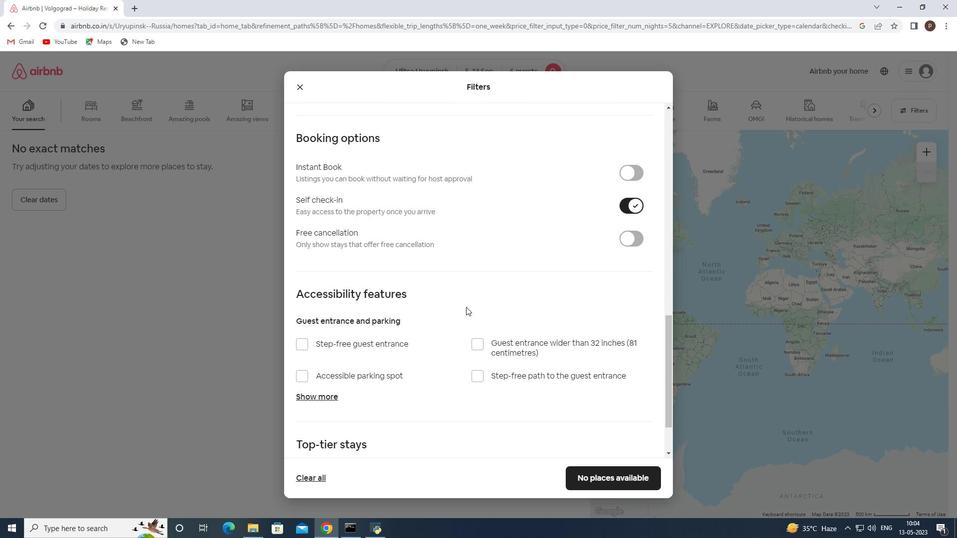
Action: Mouse scrolled (466, 306) with delta (0, 0)
Screenshot: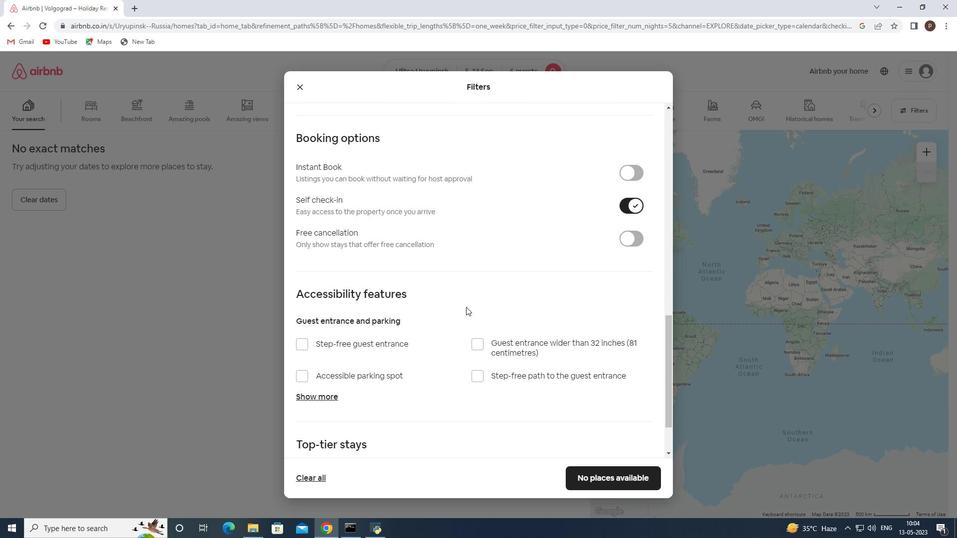 
Action: Mouse scrolled (466, 306) with delta (0, 0)
Screenshot: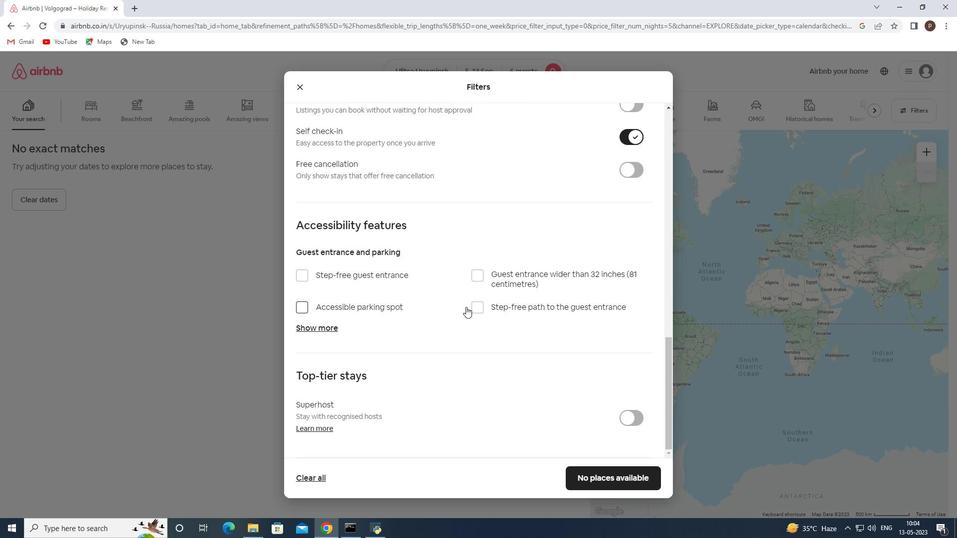 
Action: Mouse scrolled (466, 306) with delta (0, 0)
Screenshot: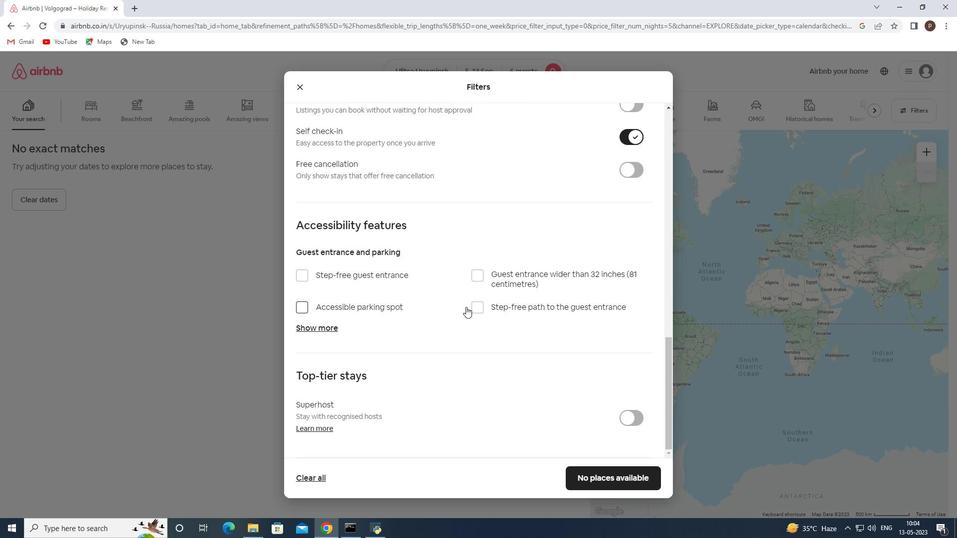 
Action: Mouse scrolled (466, 306) with delta (0, 0)
Screenshot: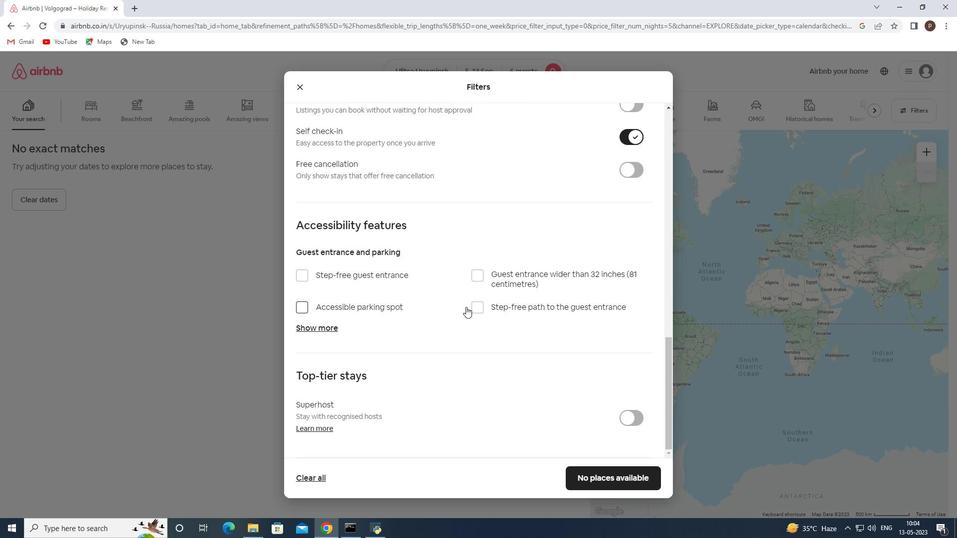 
Action: Mouse scrolled (466, 306) with delta (0, 0)
Screenshot: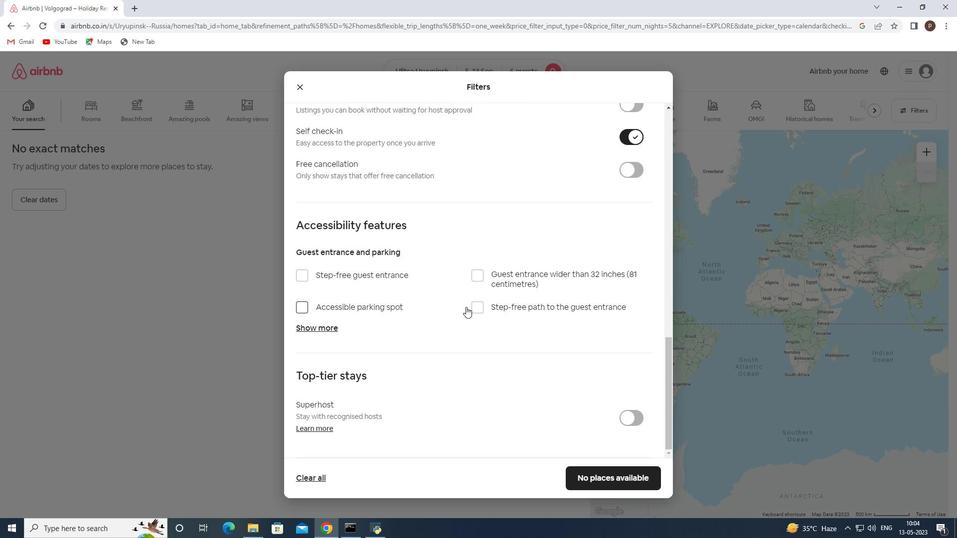 
Action: Mouse moved to (604, 478)
Screenshot: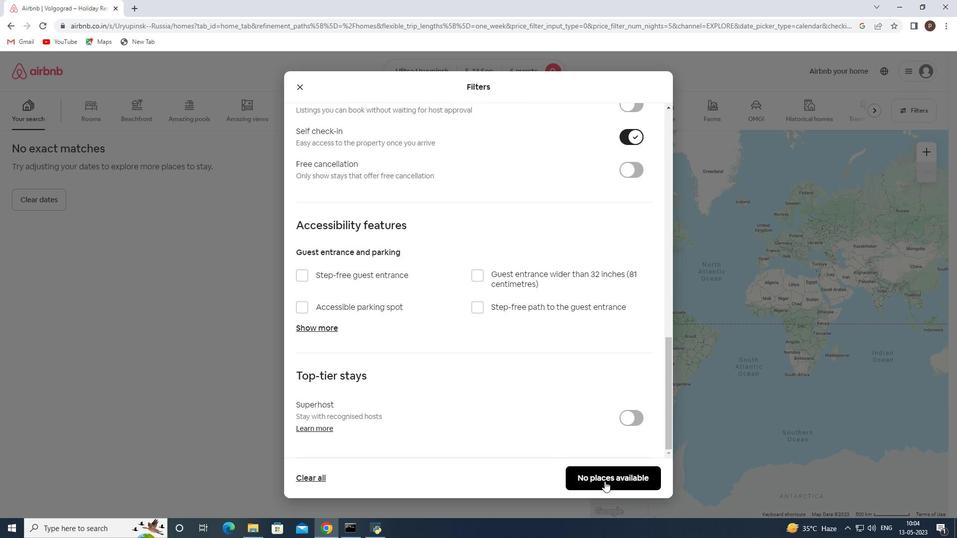 
Action: Mouse pressed left at (604, 478)
Screenshot: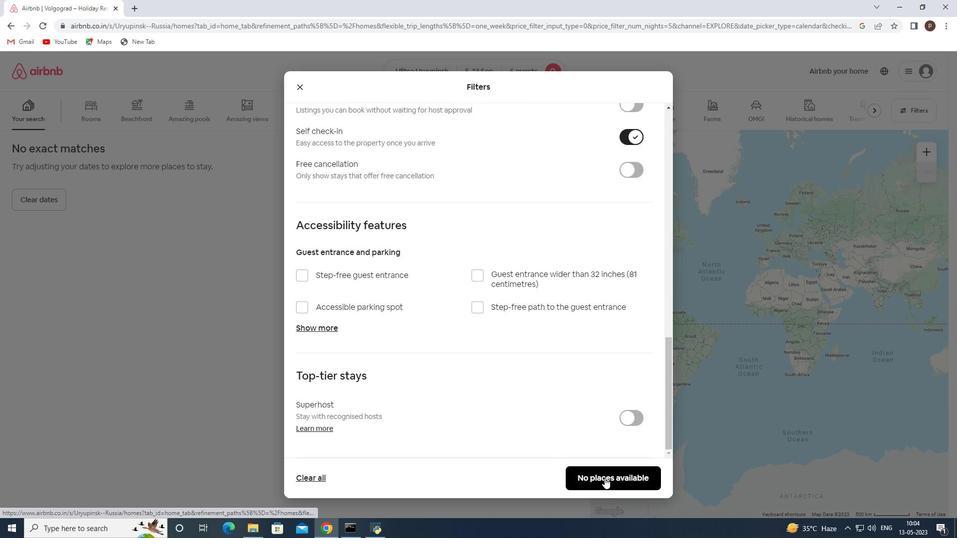 
